 Task: Look for space in Bern, Switzerland from 26th August, 2023 to 10th September, 2023 for 6 adults, 2 children in price range Rs.10000 to Rs.15000. Place can be entire place or shared room with 6 bedrooms having 6 beds and 6 bathrooms. Property type can be house, flat, guest house. Amenities needed are: wifi, TV, free parkinig on premises, gym, breakfast. Booking option can be shelf check-in. Required host language is English.
Action: Mouse pressed left at (406, 102)
Screenshot: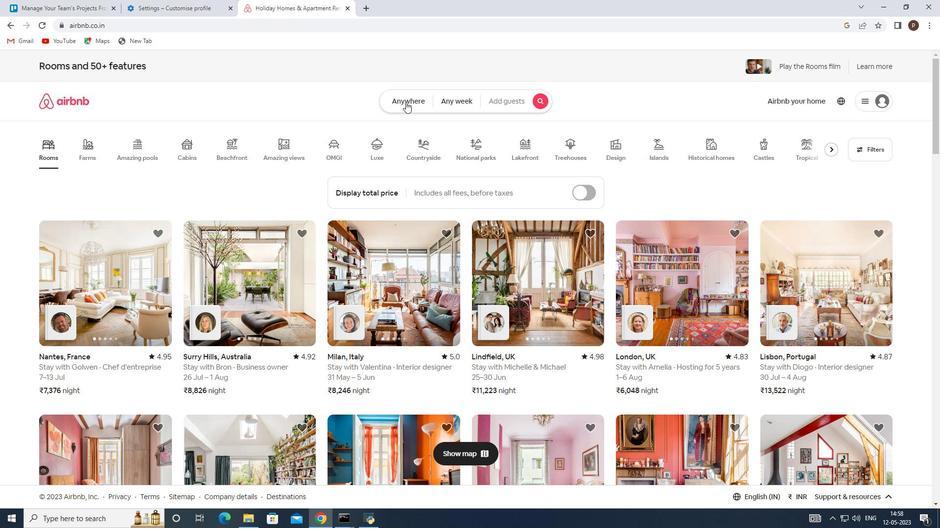 
Action: Mouse moved to (294, 142)
Screenshot: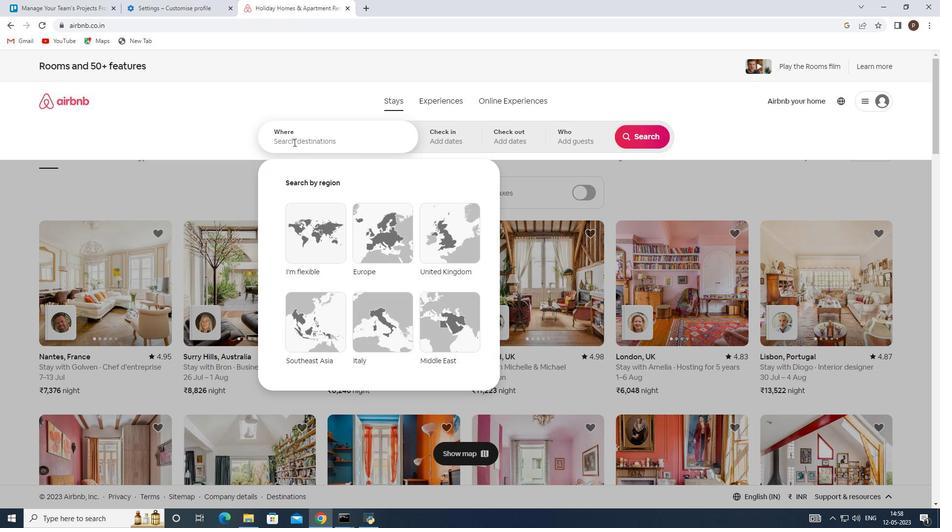 
Action: Mouse pressed left at (294, 142)
Screenshot: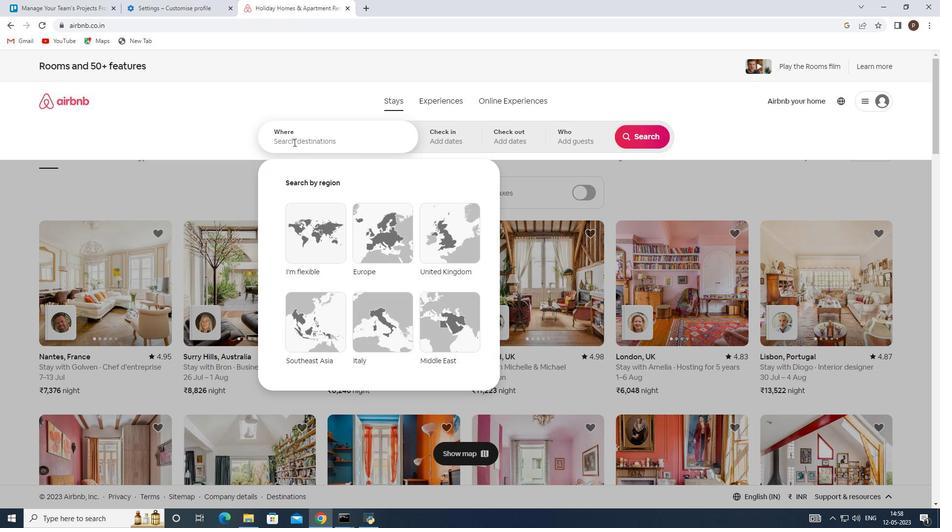 
Action: Key pressed <Key.caps_lock>B<Key.caps_lock>ern
Screenshot: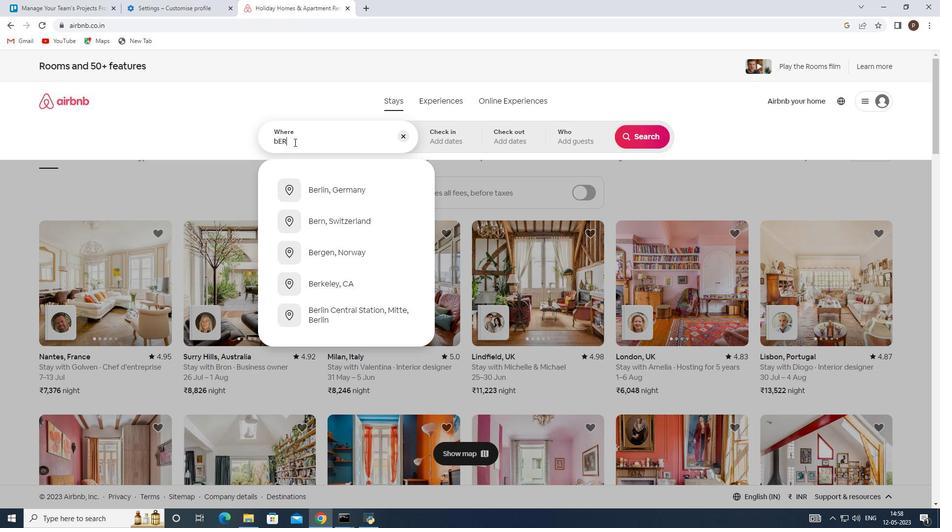 
Action: Mouse moved to (329, 185)
Screenshot: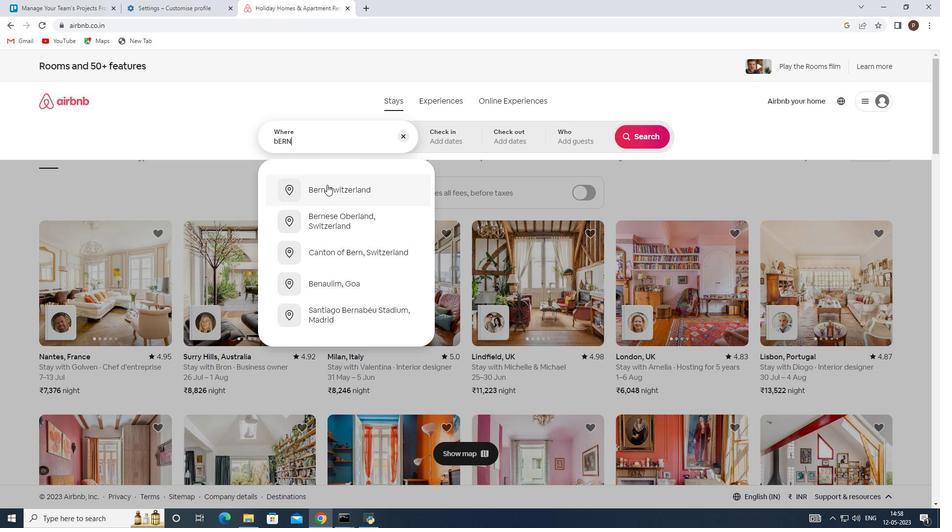 
Action: Mouse pressed left at (329, 185)
Screenshot: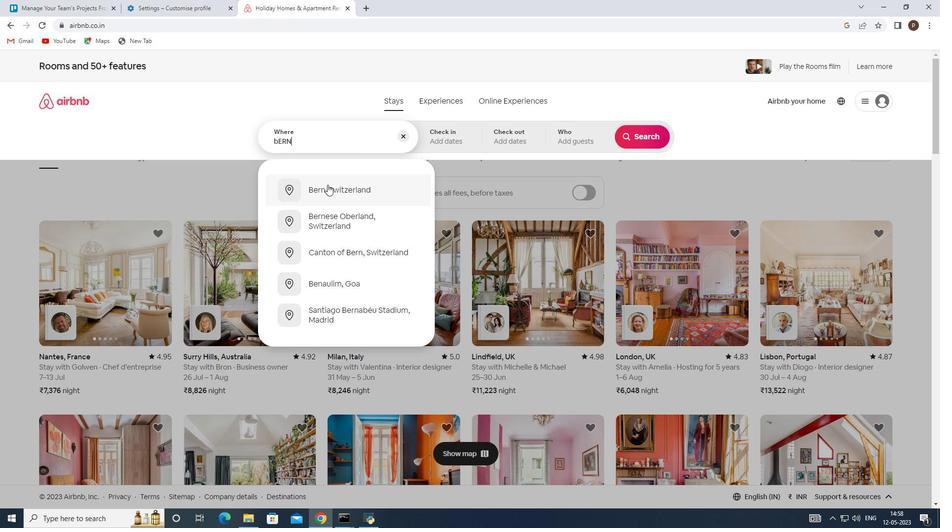 
Action: Mouse moved to (638, 214)
Screenshot: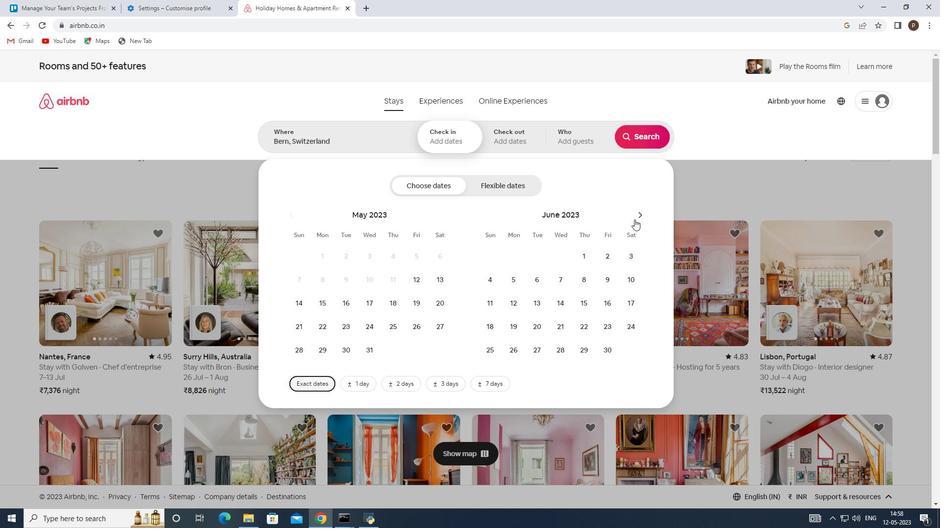 
Action: Mouse pressed left at (638, 214)
Screenshot: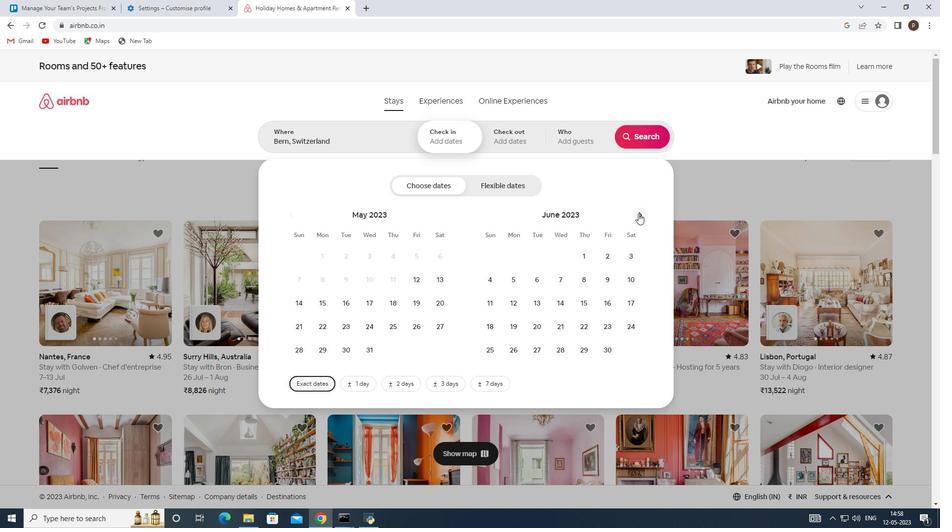 
Action: Mouse pressed left at (638, 214)
Screenshot: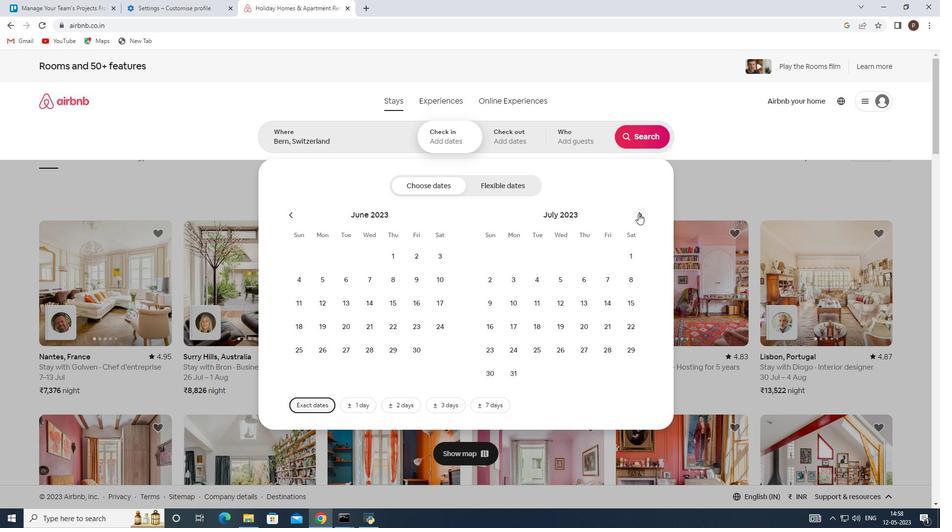 
Action: Mouse pressed left at (638, 214)
Screenshot: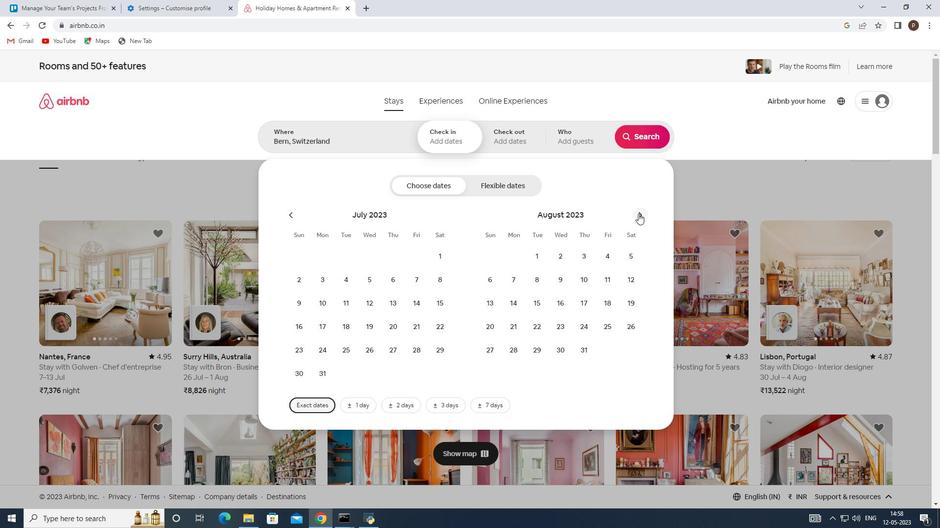 
Action: Mouse moved to (439, 328)
Screenshot: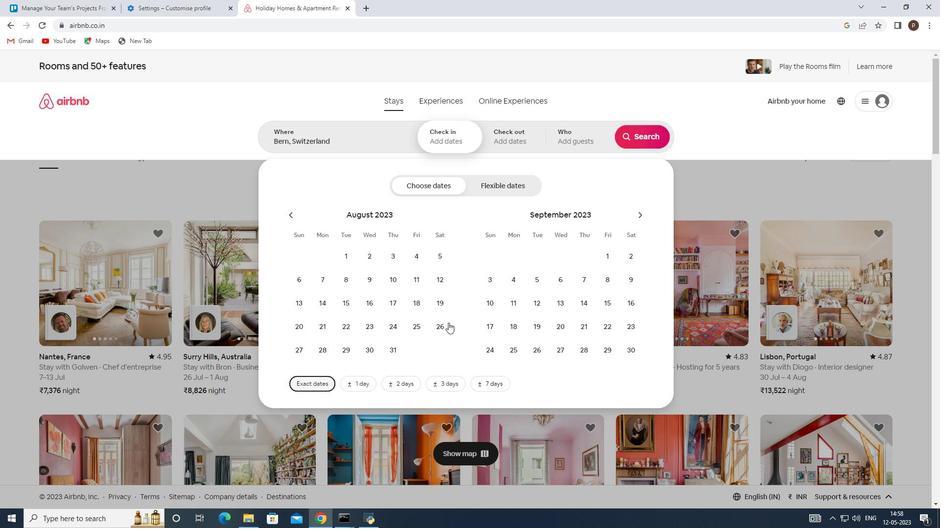 
Action: Mouse pressed left at (439, 328)
Screenshot: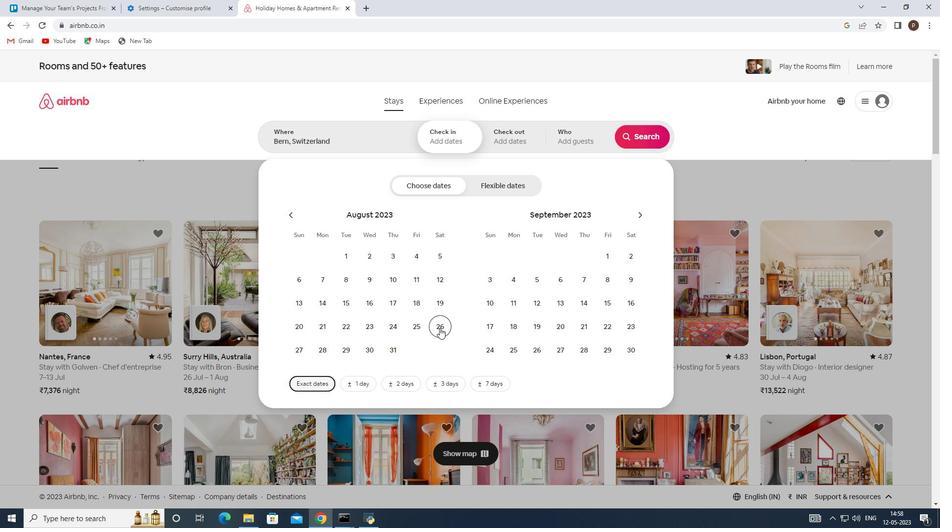 
Action: Mouse moved to (492, 300)
Screenshot: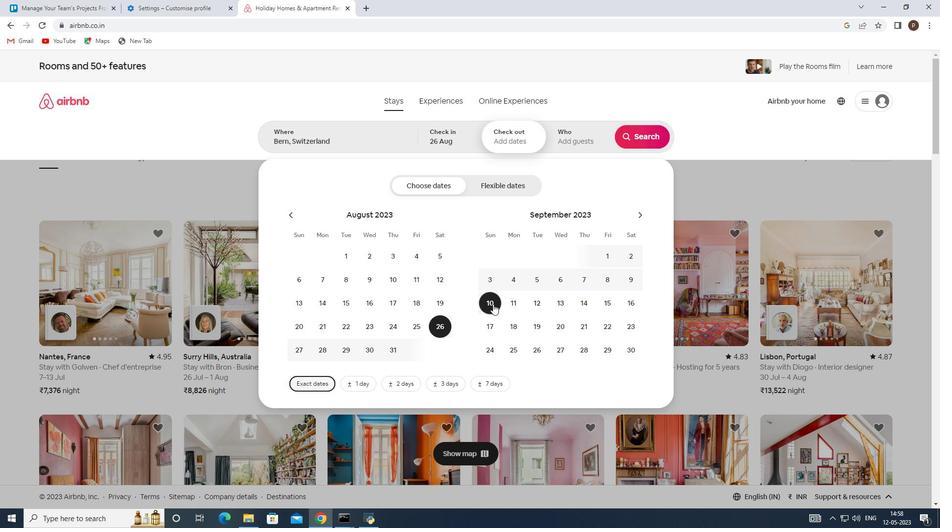 
Action: Mouse pressed left at (492, 300)
Screenshot: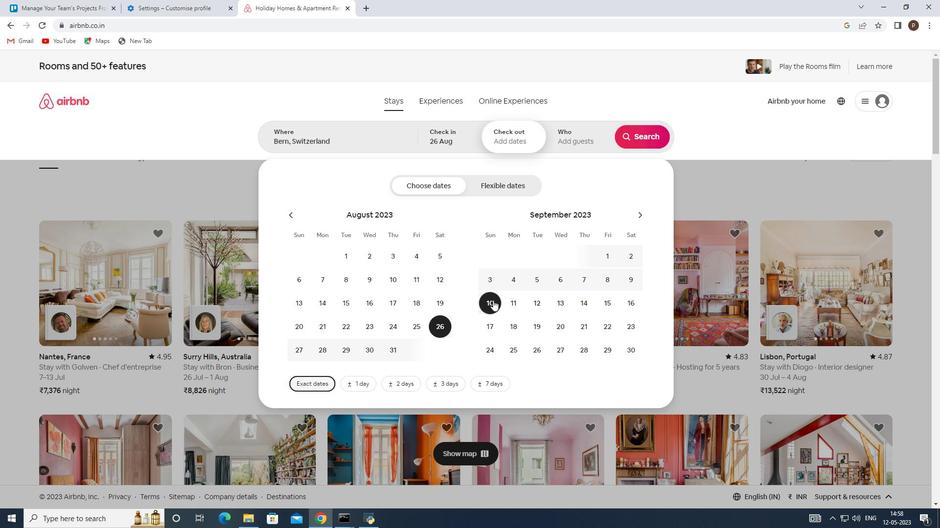 
Action: Mouse moved to (571, 138)
Screenshot: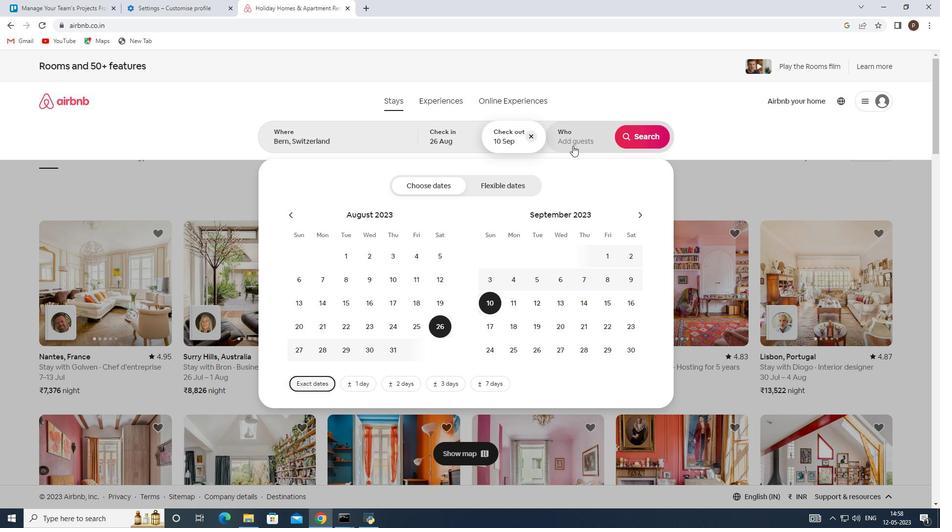 
Action: Mouse pressed left at (571, 138)
Screenshot: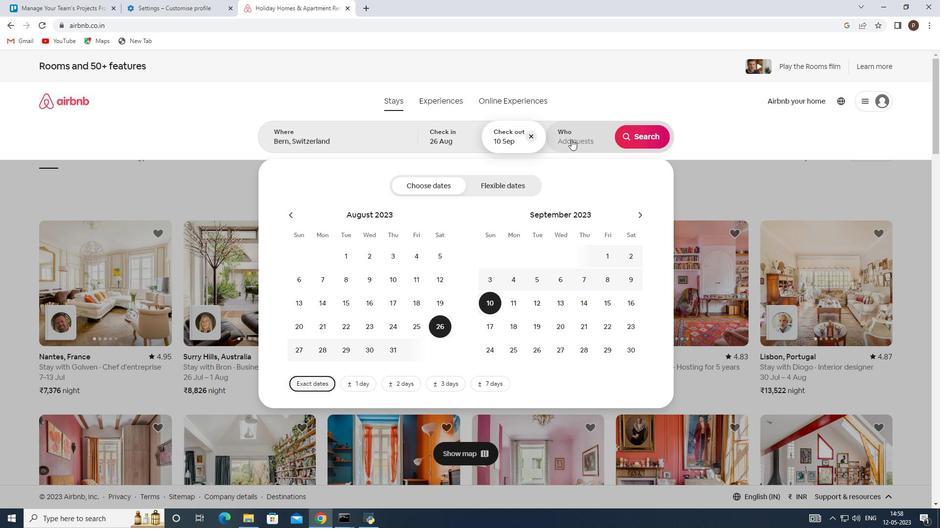 
Action: Mouse moved to (644, 187)
Screenshot: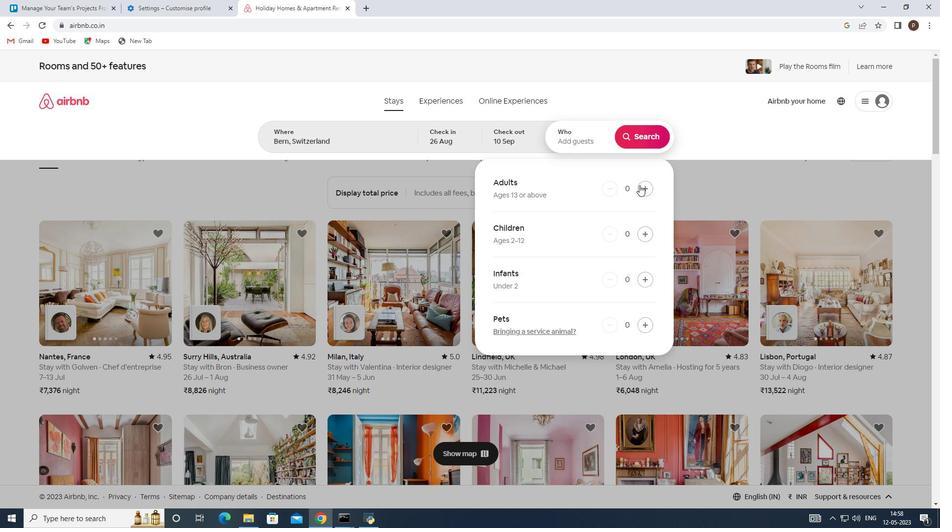 
Action: Mouse pressed left at (644, 187)
Screenshot: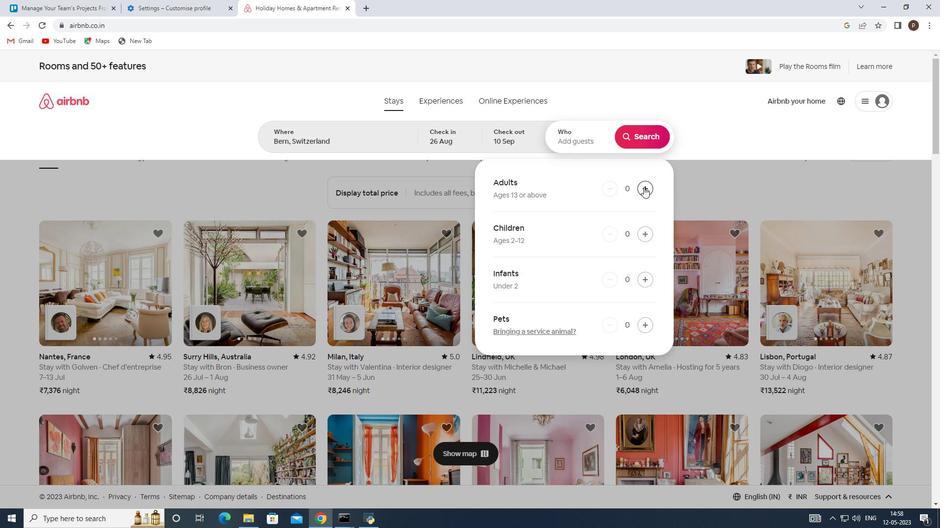 
Action: Mouse pressed left at (644, 187)
Screenshot: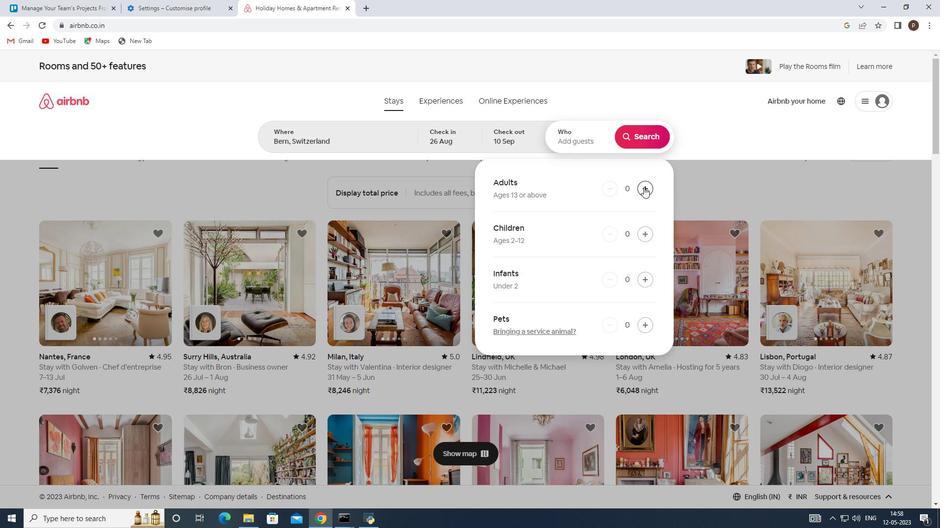 
Action: Mouse pressed left at (644, 187)
Screenshot: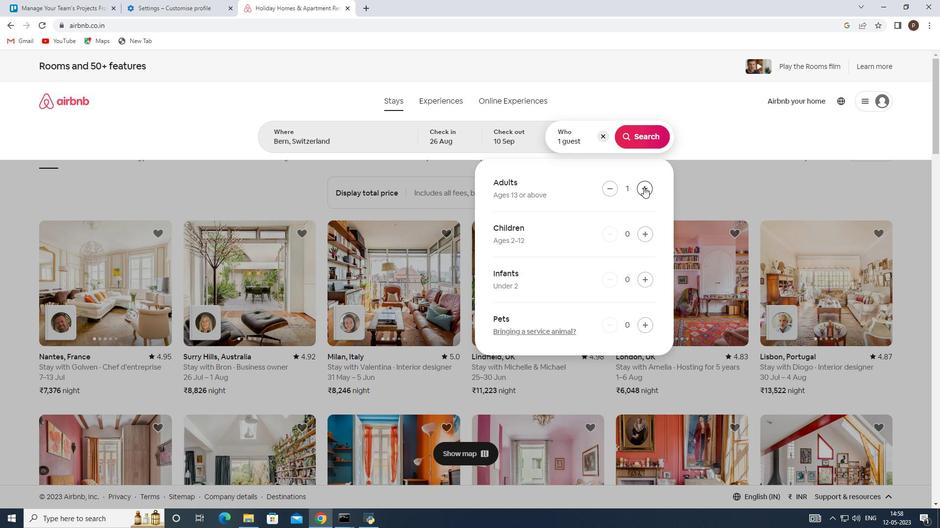 
Action: Mouse pressed left at (644, 187)
Screenshot: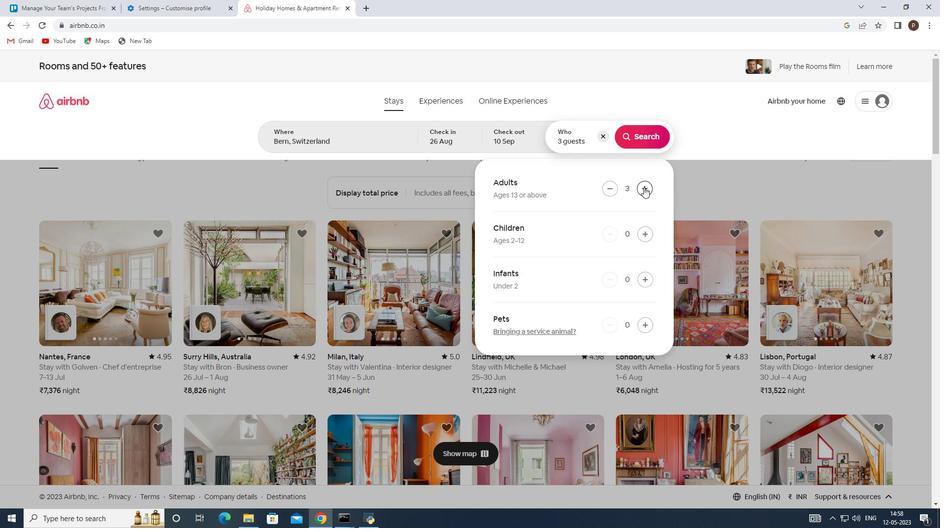 
Action: Mouse pressed left at (644, 187)
Screenshot: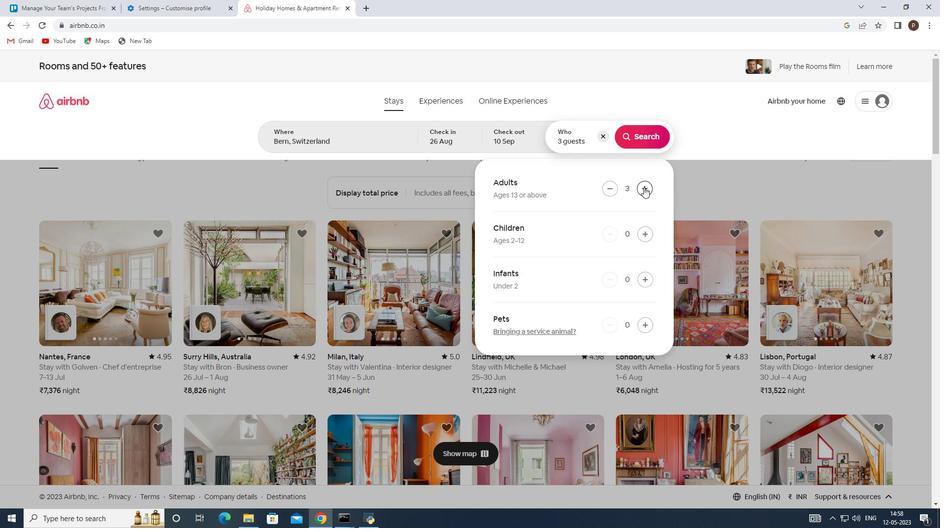 
Action: Mouse pressed left at (644, 187)
Screenshot: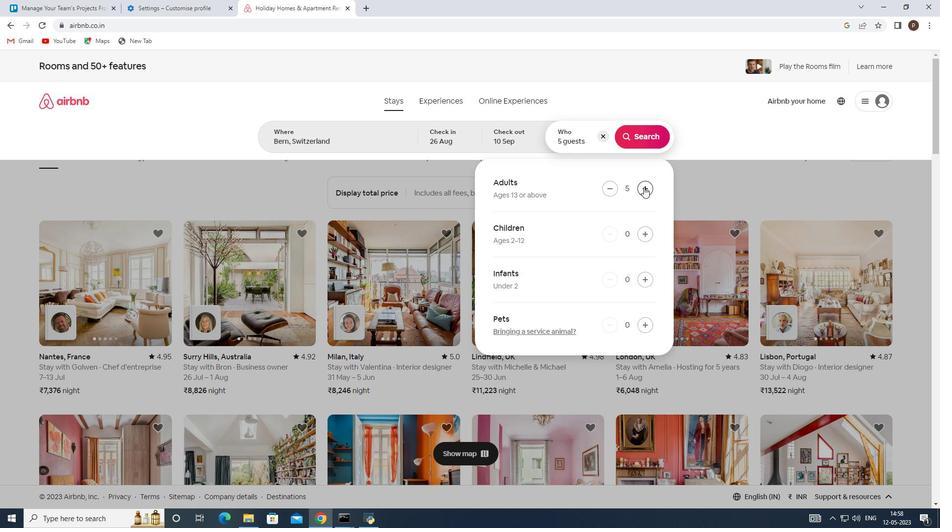
Action: Mouse moved to (648, 239)
Screenshot: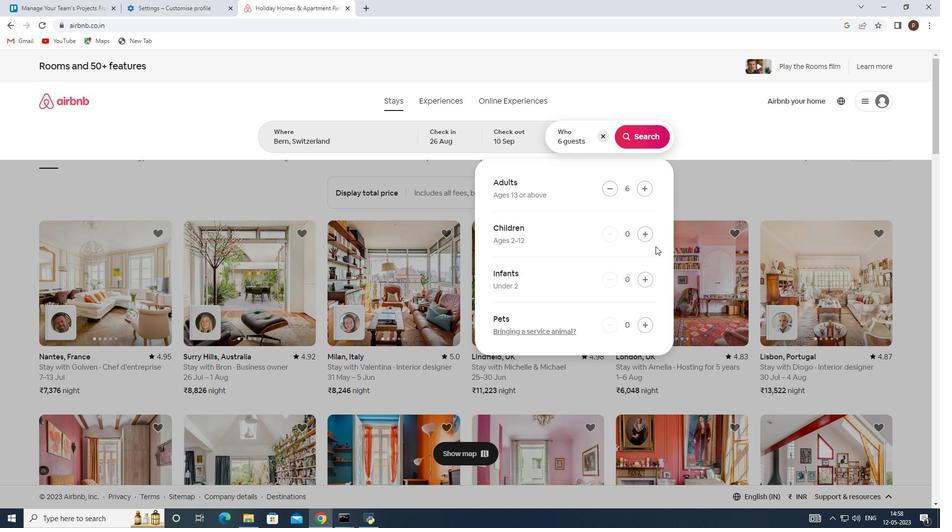 
Action: Mouse pressed left at (648, 239)
Screenshot: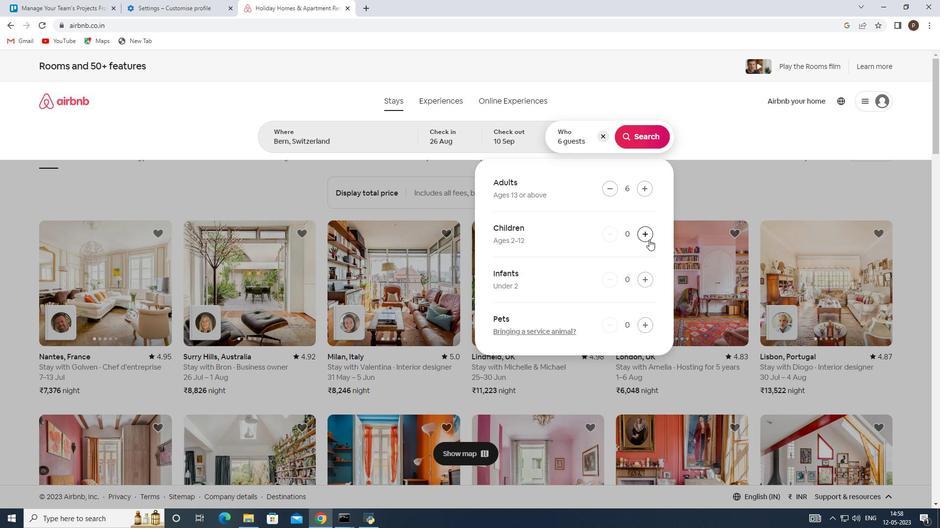 
Action: Mouse pressed left at (648, 239)
Screenshot: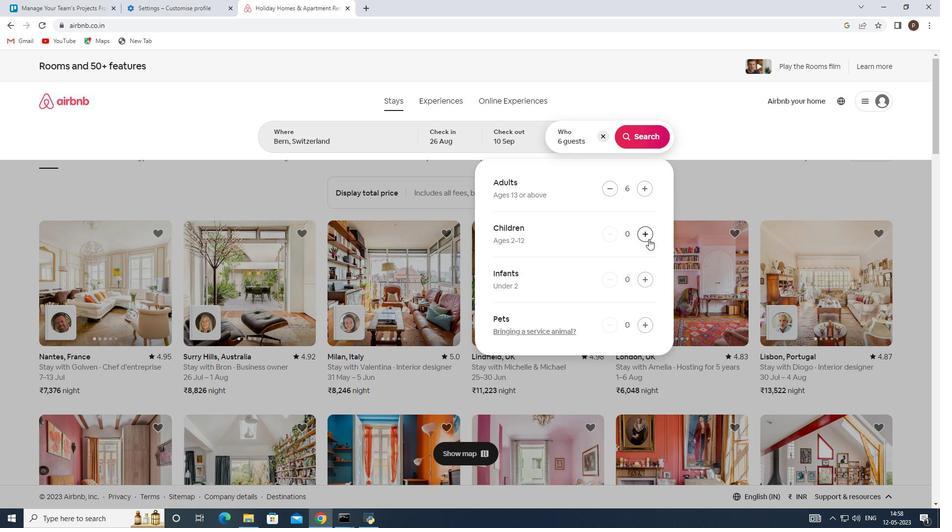 
Action: Mouse moved to (634, 138)
Screenshot: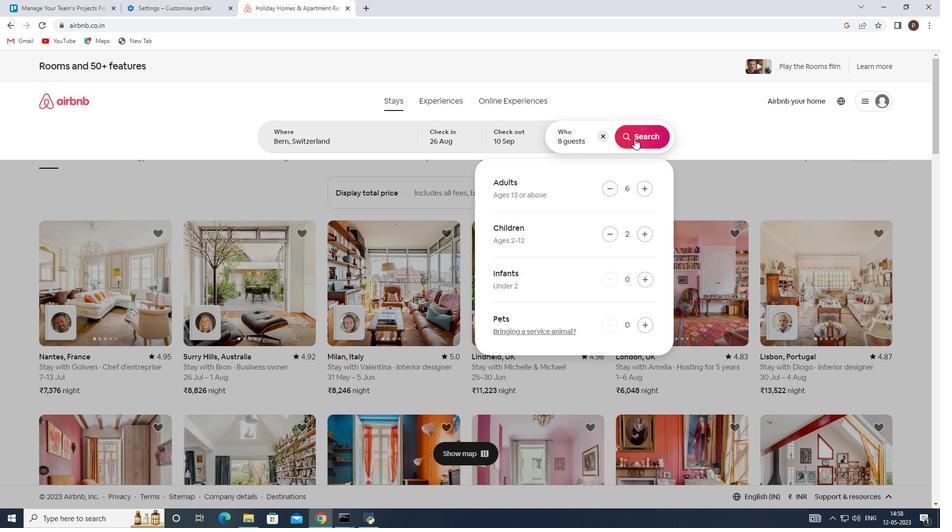 
Action: Mouse pressed left at (634, 138)
Screenshot: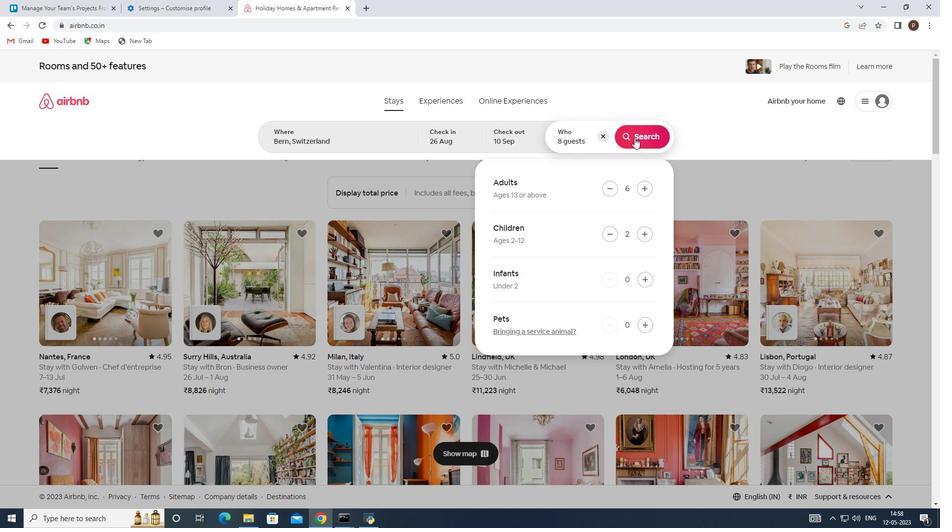 
Action: Mouse moved to (887, 108)
Screenshot: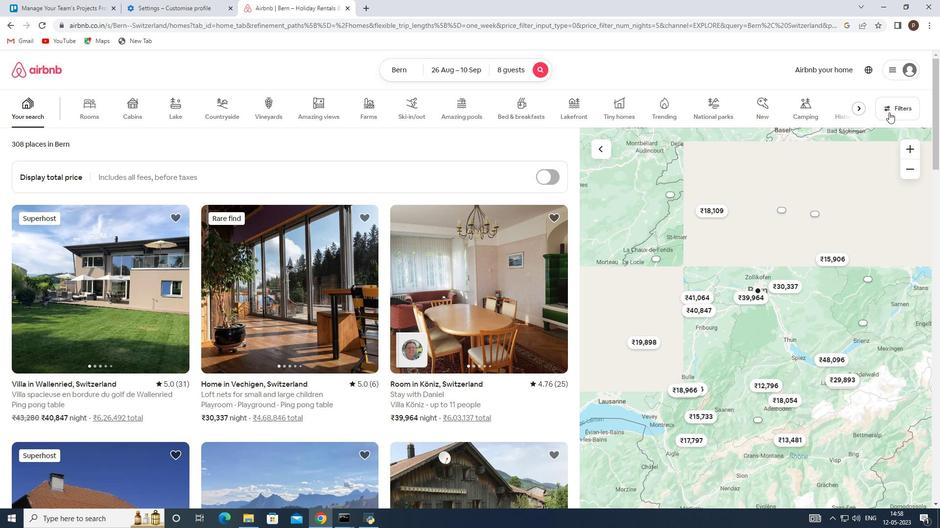 
Action: Mouse pressed left at (887, 108)
Screenshot: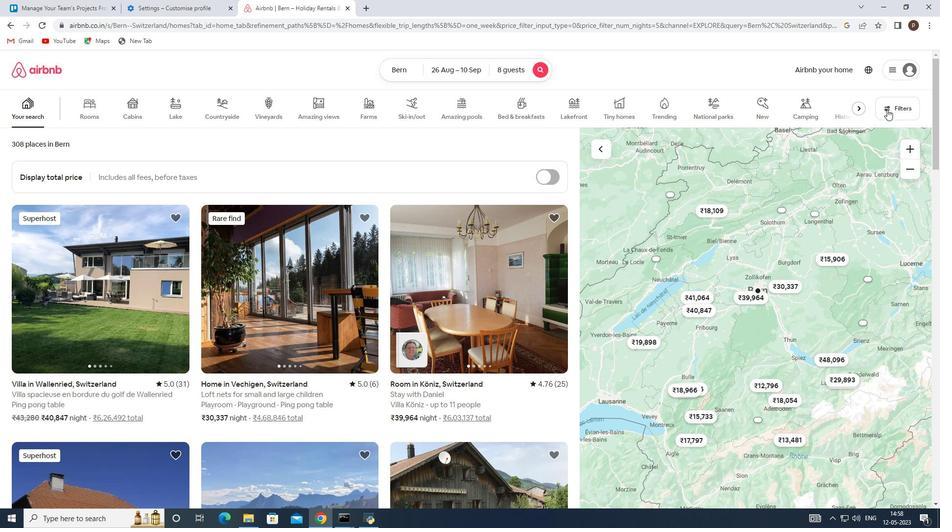 
Action: Mouse moved to (322, 354)
Screenshot: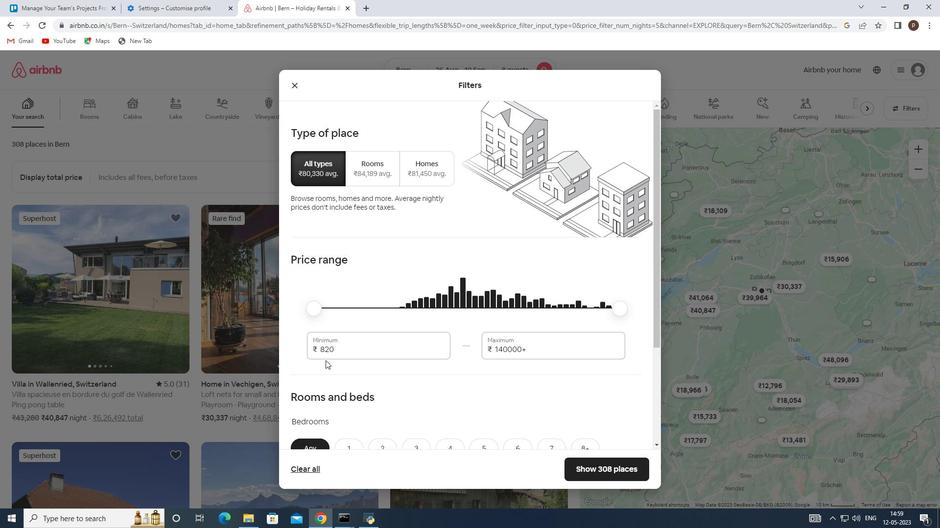 
Action: Mouse pressed left at (322, 354)
Screenshot: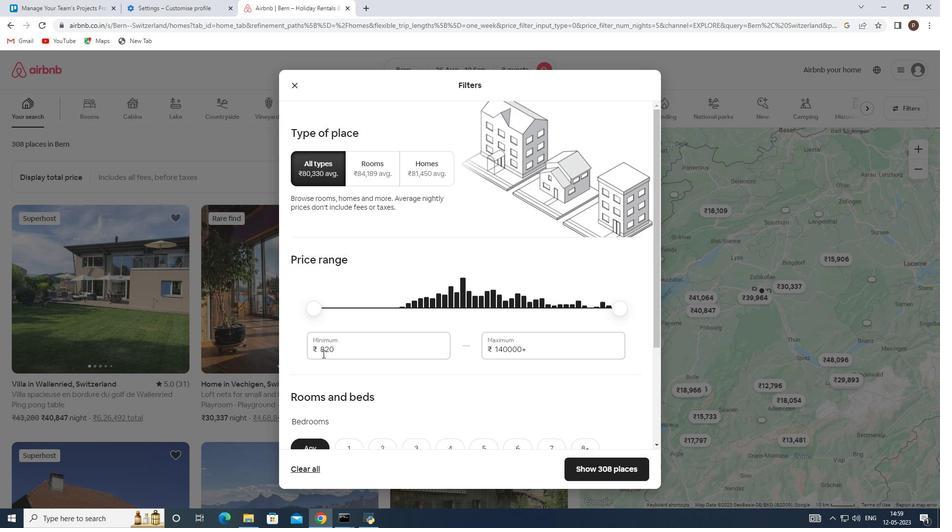 
Action: Mouse pressed left at (322, 354)
Screenshot: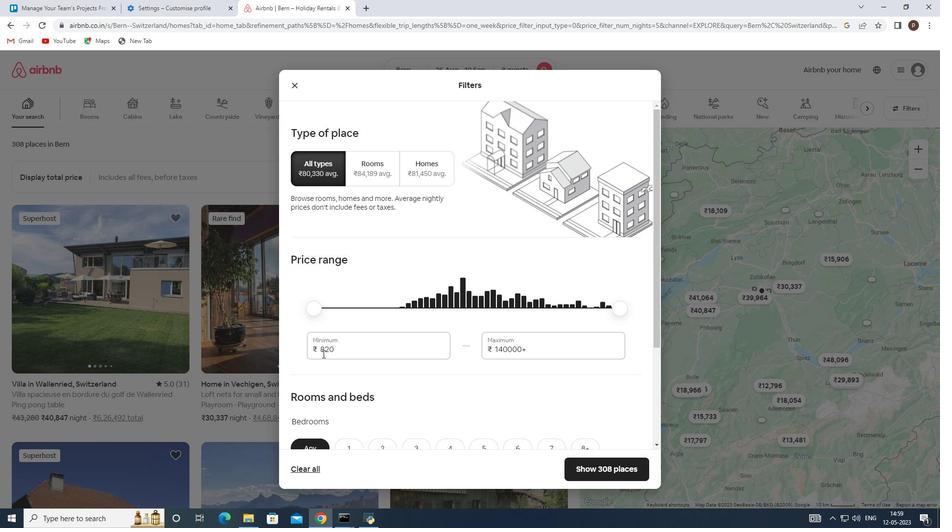 
Action: Key pressed 10000<Key.tab>15000
Screenshot: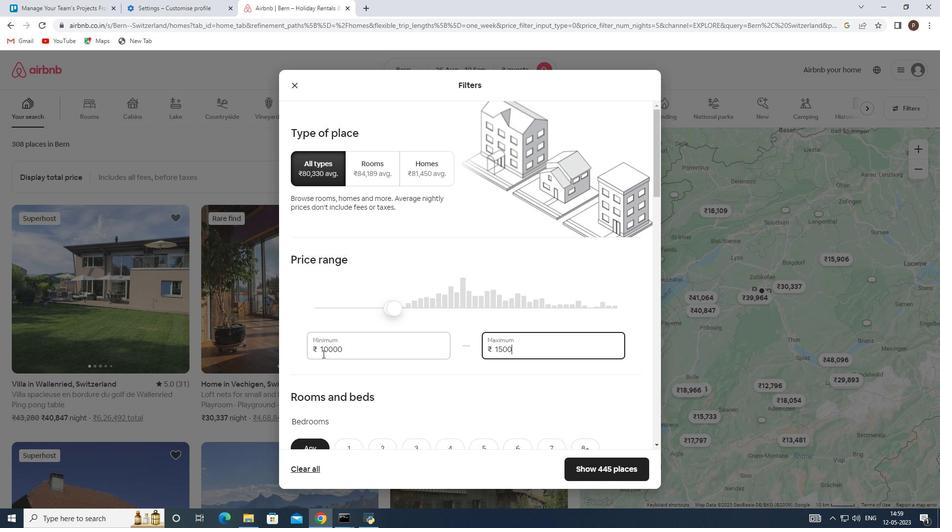 
Action: Mouse moved to (391, 373)
Screenshot: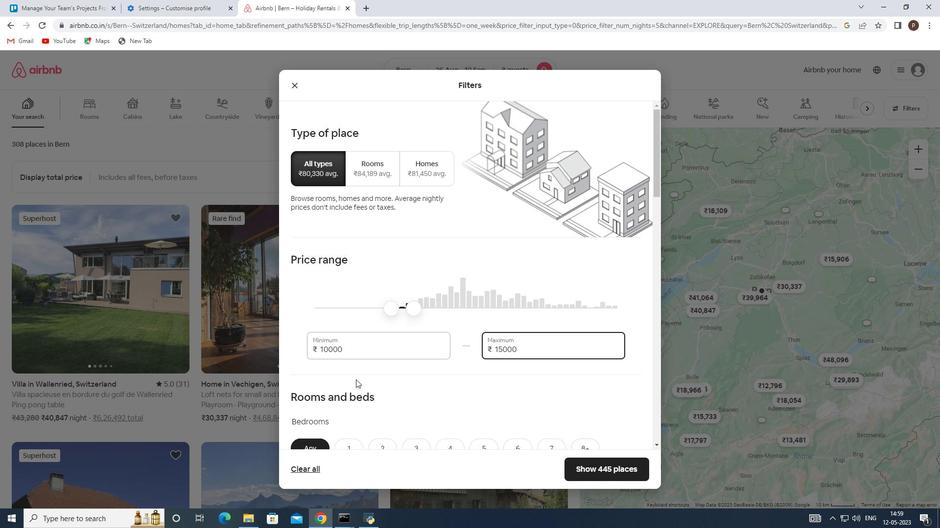 
Action: Mouse scrolled (391, 373) with delta (0, 0)
Screenshot: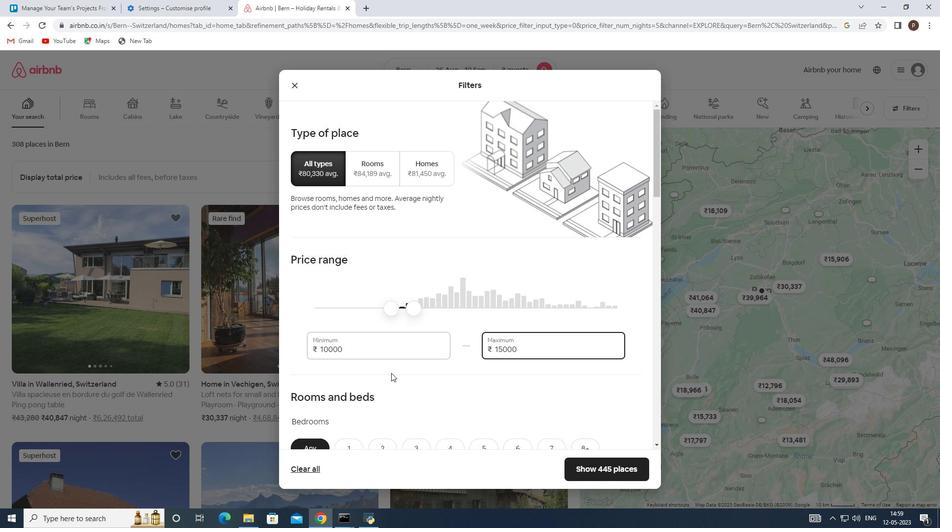
Action: Mouse scrolled (391, 373) with delta (0, 0)
Screenshot: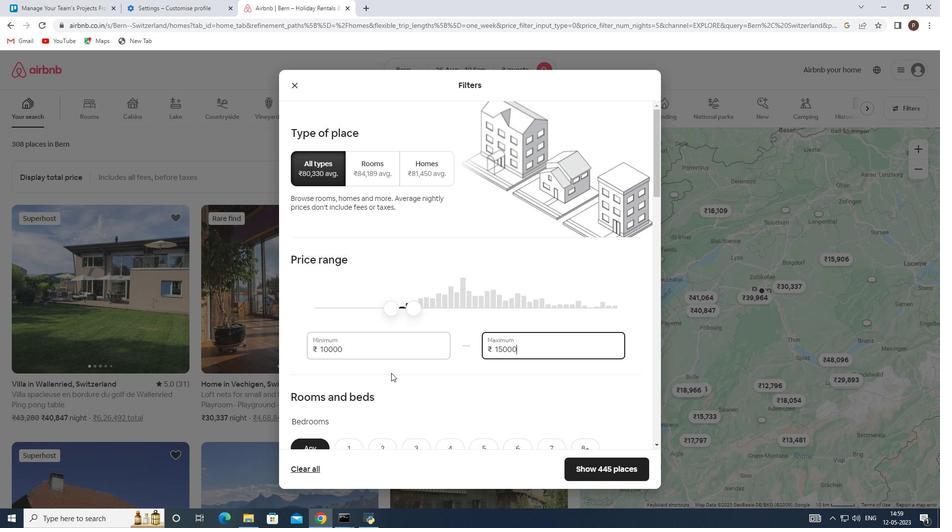 
Action: Mouse moved to (519, 348)
Screenshot: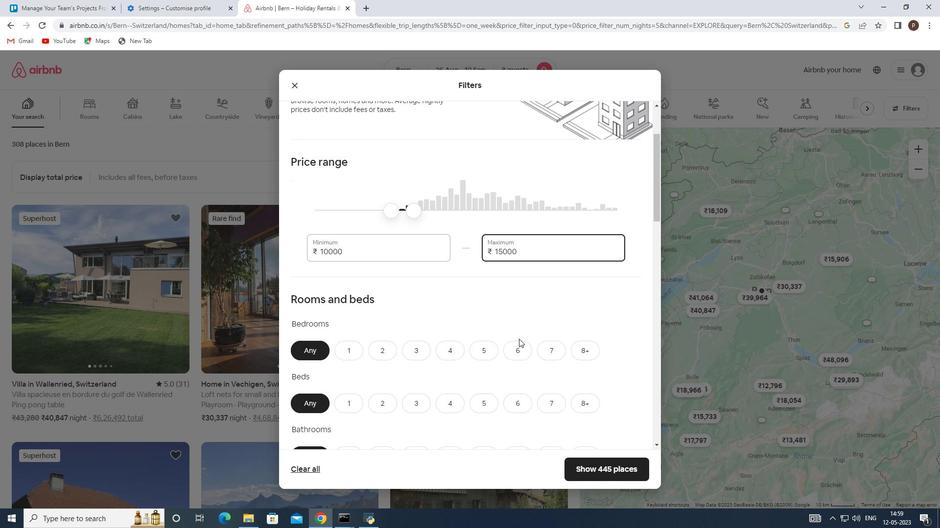 
Action: Mouse pressed left at (519, 348)
Screenshot: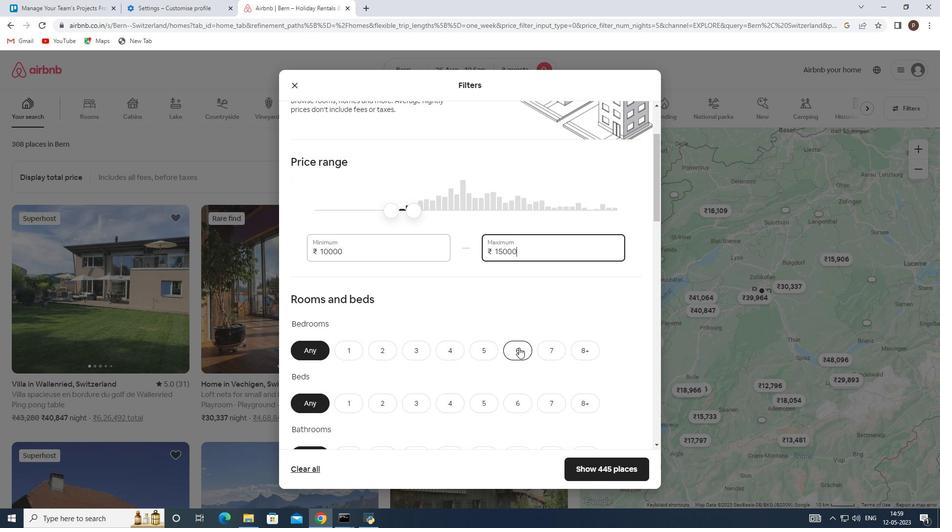 
Action: Mouse moved to (517, 400)
Screenshot: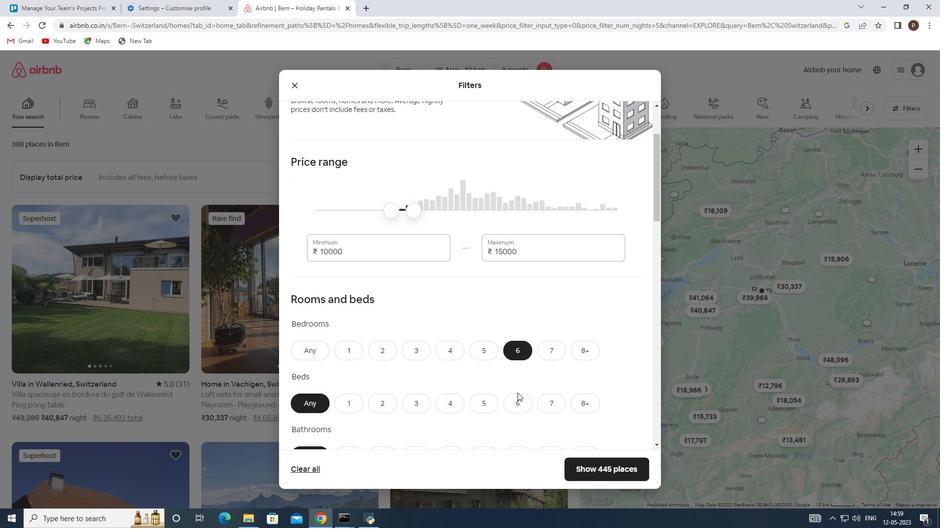 
Action: Mouse pressed left at (517, 400)
Screenshot: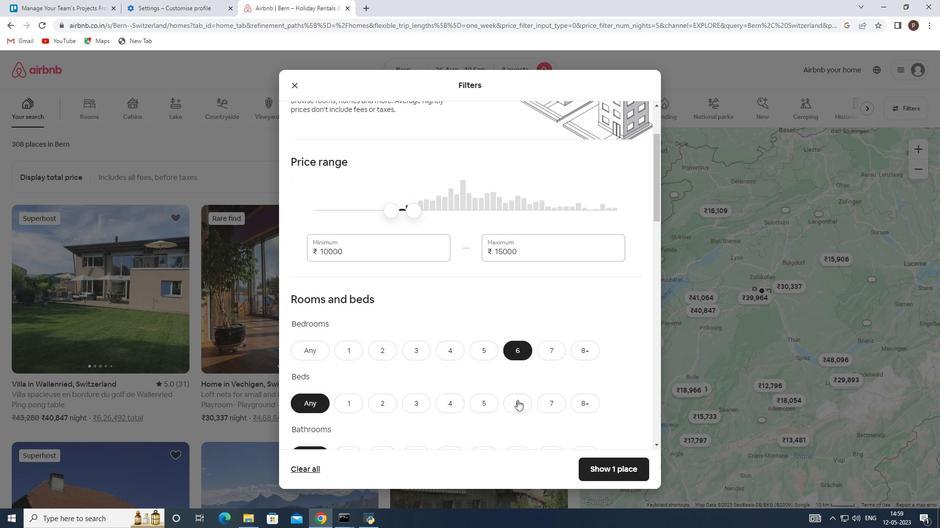 
Action: Mouse scrolled (517, 400) with delta (0, 0)
Screenshot: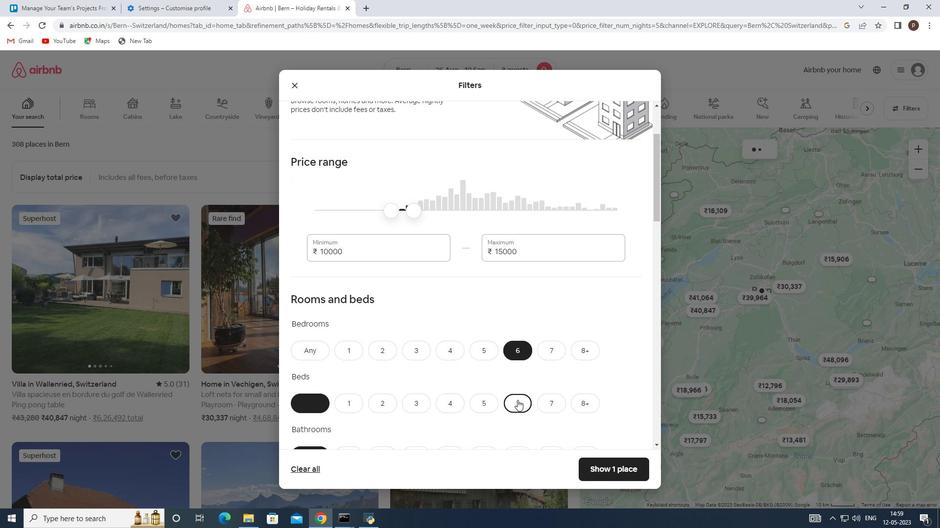 
Action: Mouse scrolled (517, 400) with delta (0, 0)
Screenshot: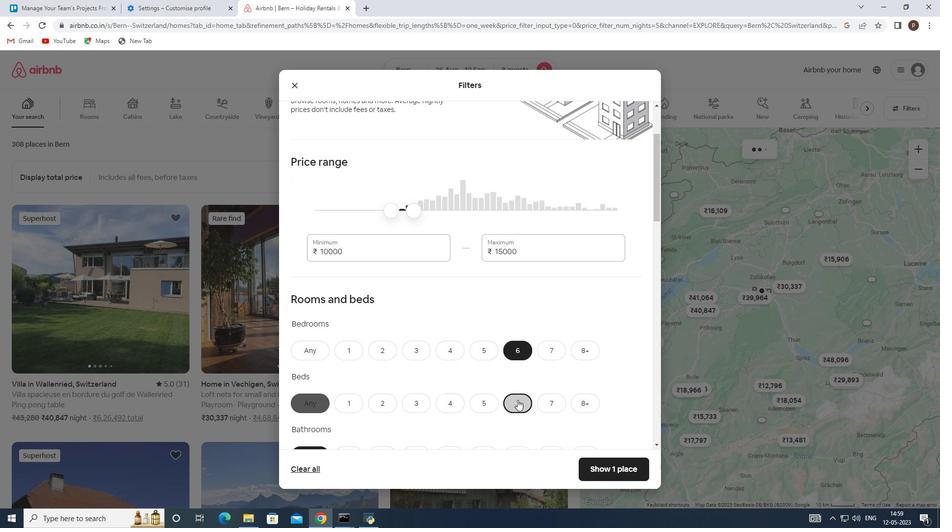 
Action: Mouse scrolled (517, 400) with delta (0, 0)
Screenshot: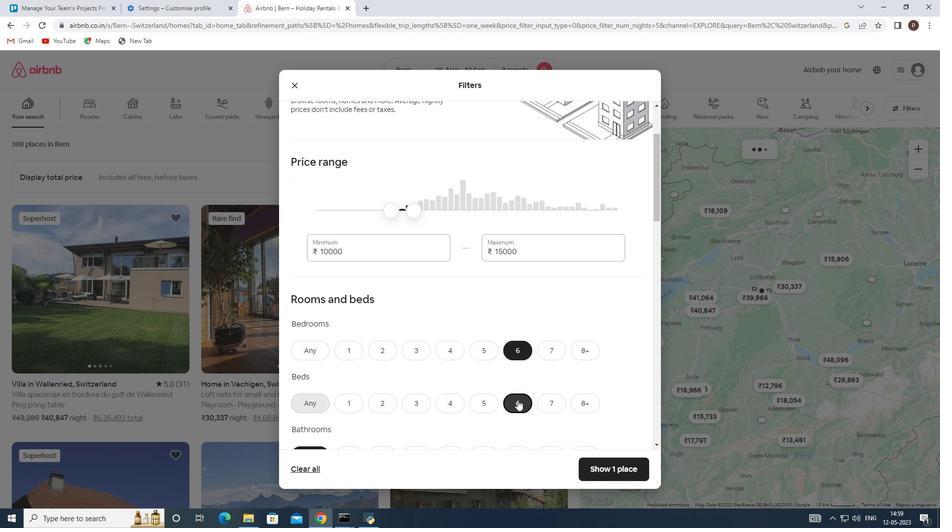 
Action: Mouse moved to (517, 310)
Screenshot: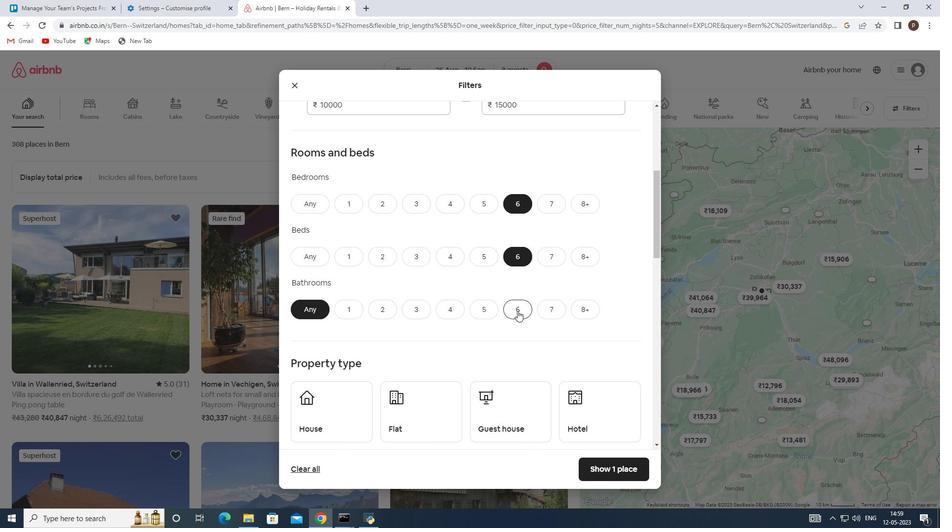 
Action: Mouse pressed left at (517, 310)
Screenshot: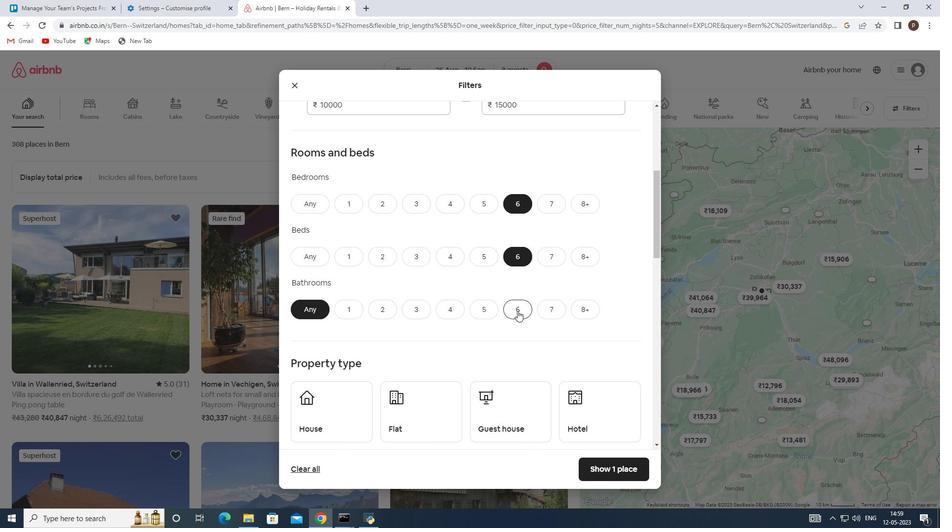 
Action: Mouse moved to (400, 352)
Screenshot: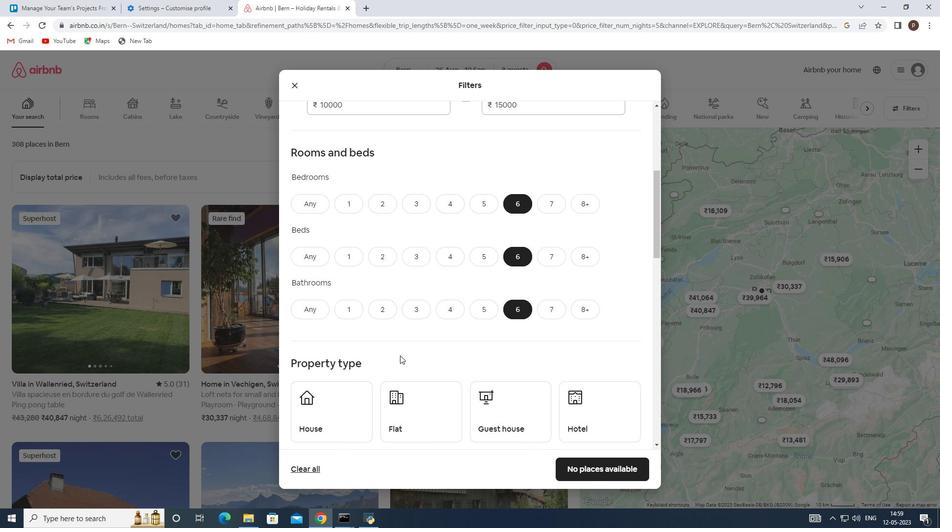 
Action: Mouse scrolled (400, 351) with delta (0, 0)
Screenshot: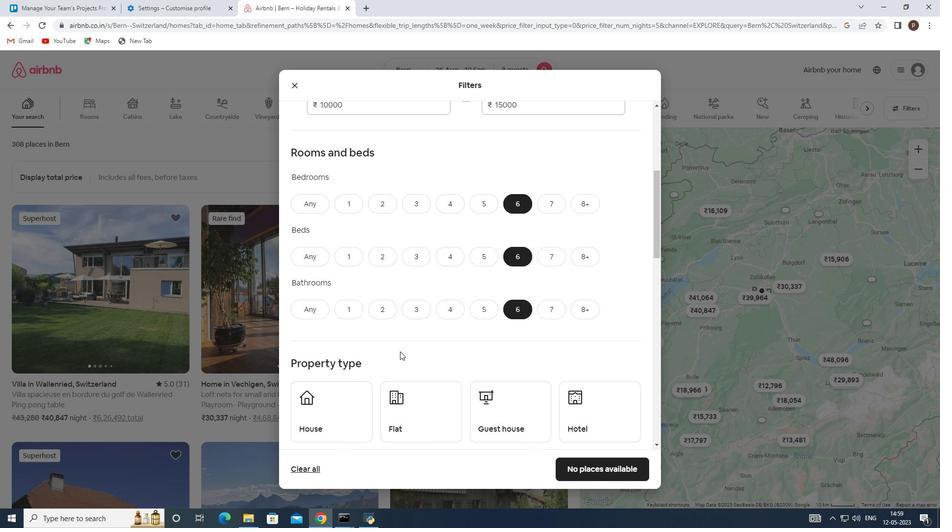 
Action: Mouse moved to (323, 369)
Screenshot: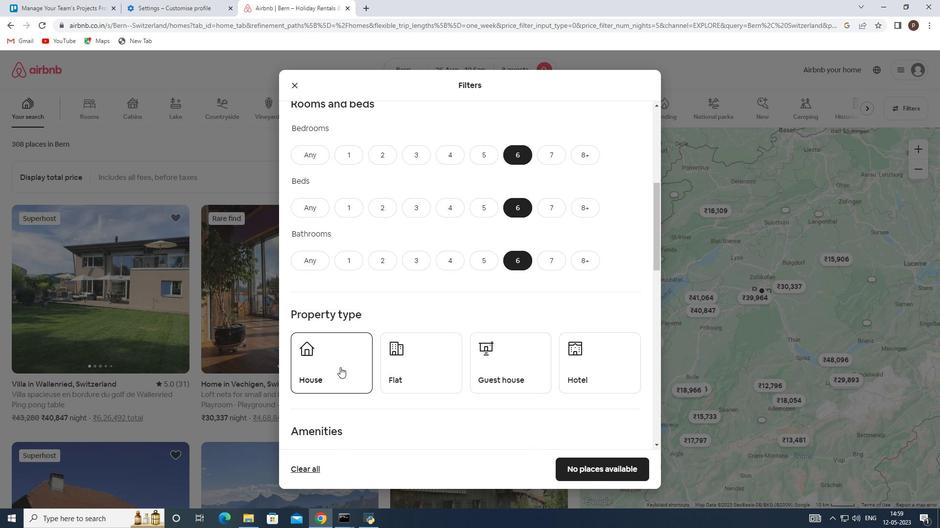
Action: Mouse pressed left at (323, 369)
Screenshot: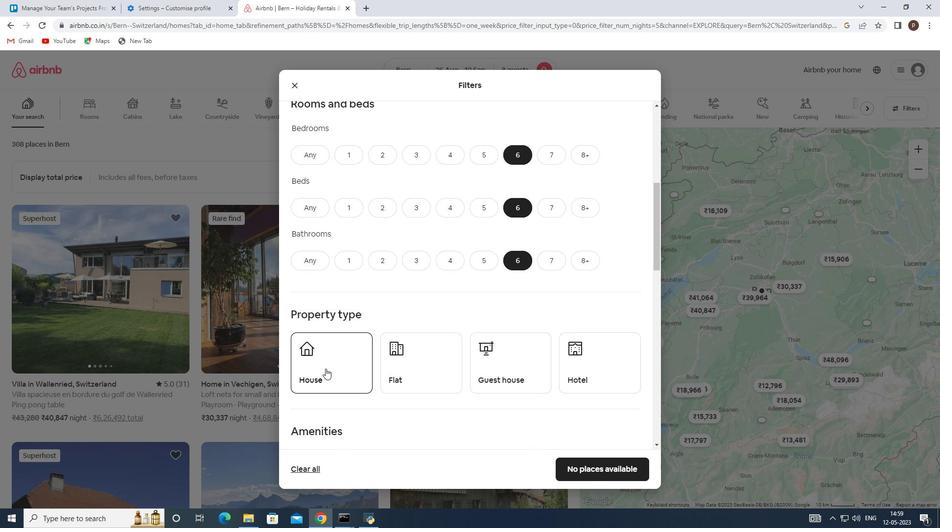 
Action: Mouse moved to (417, 365)
Screenshot: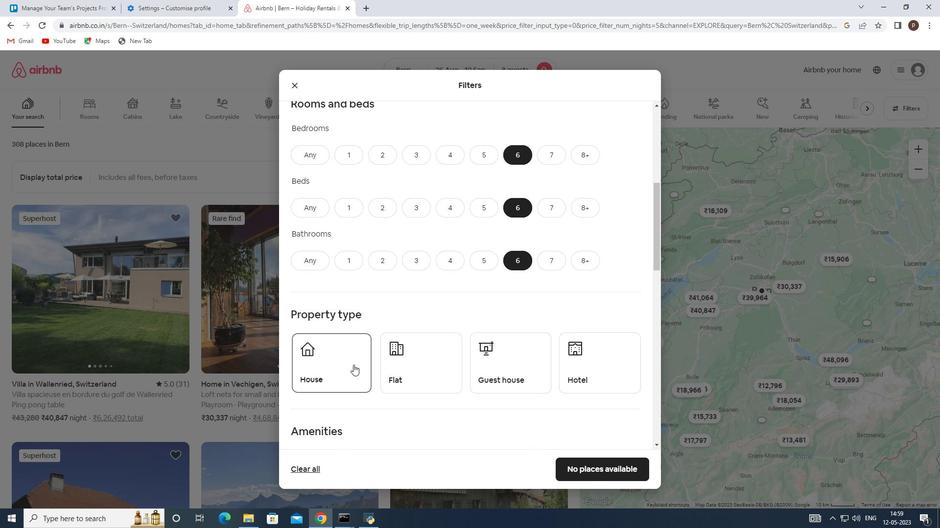 
Action: Mouse pressed left at (417, 365)
Screenshot: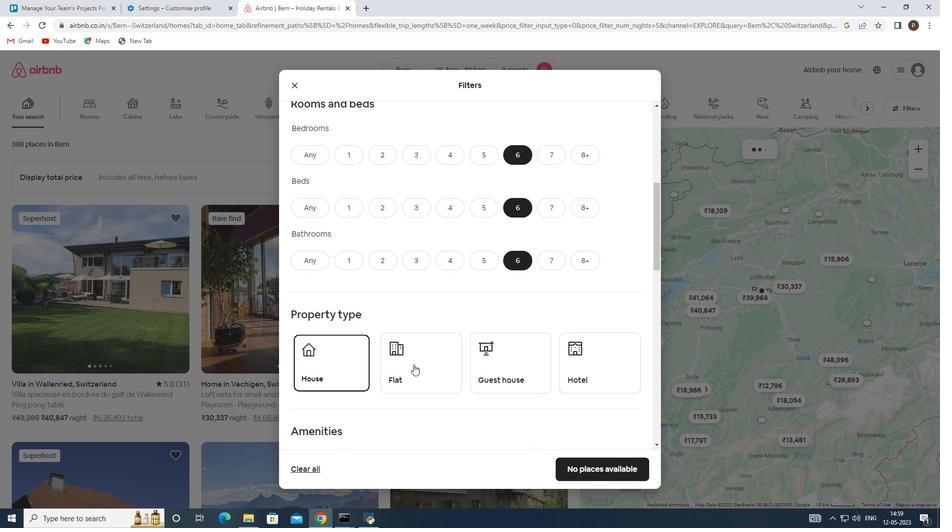 
Action: Mouse moved to (510, 370)
Screenshot: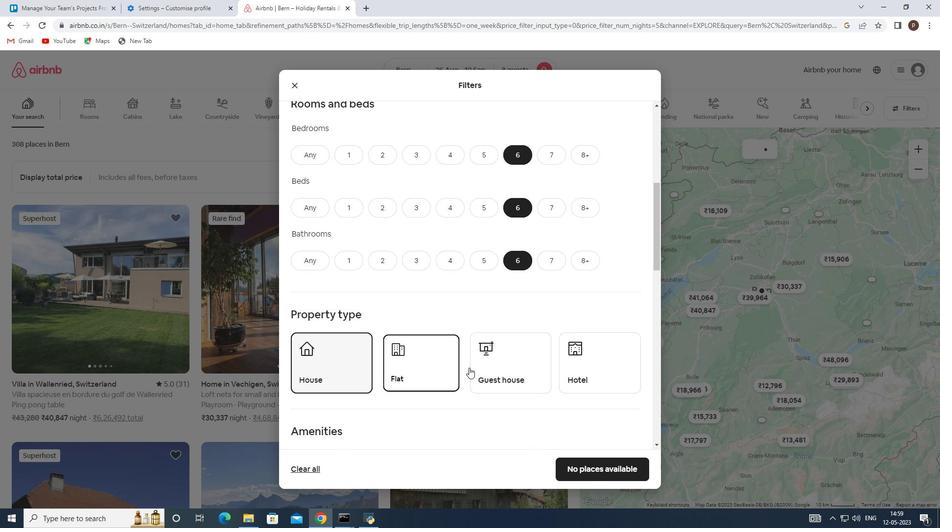
Action: Mouse pressed left at (510, 370)
Screenshot: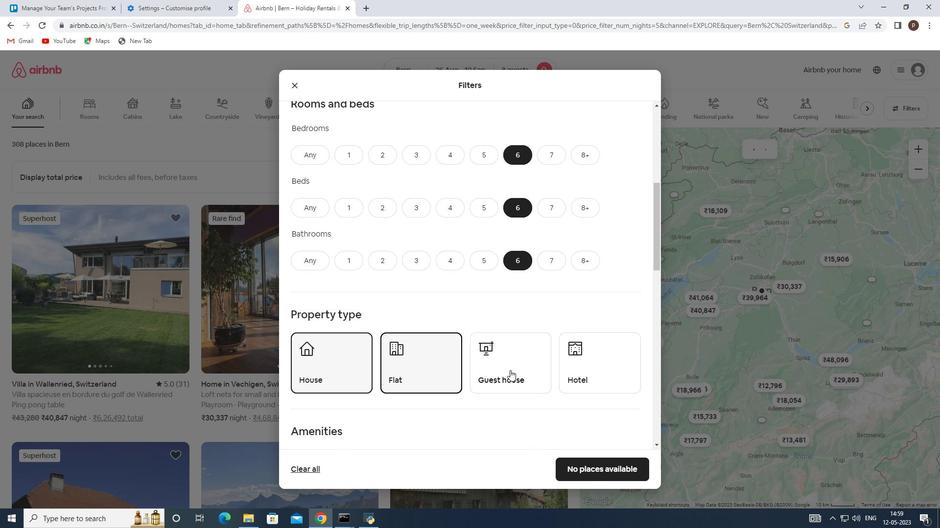 
Action: Mouse moved to (455, 362)
Screenshot: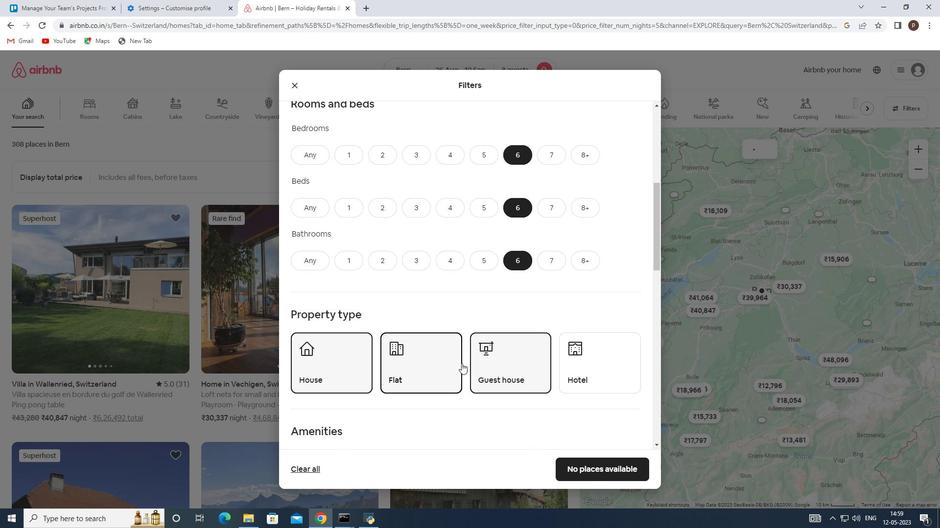 
Action: Mouse scrolled (455, 362) with delta (0, 0)
Screenshot: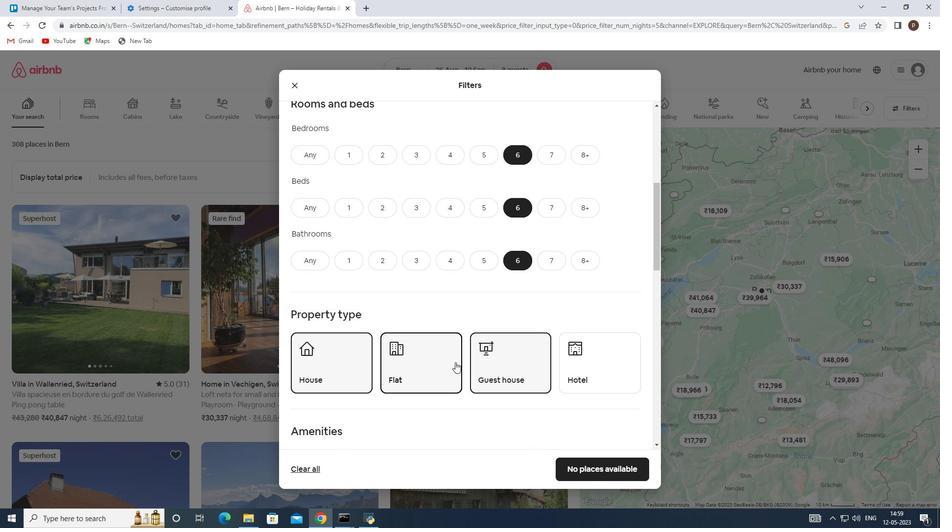 
Action: Mouse moved to (454, 362)
Screenshot: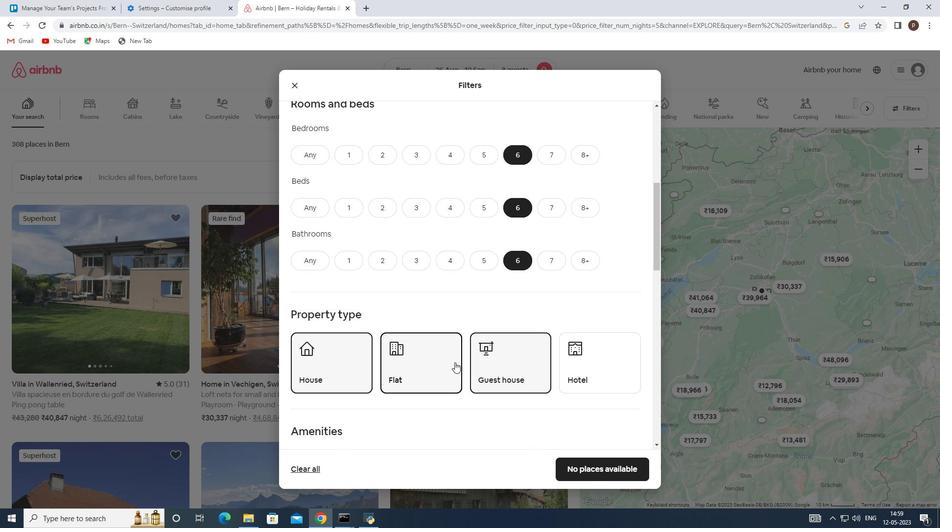 
Action: Mouse scrolled (454, 362) with delta (0, 0)
Screenshot: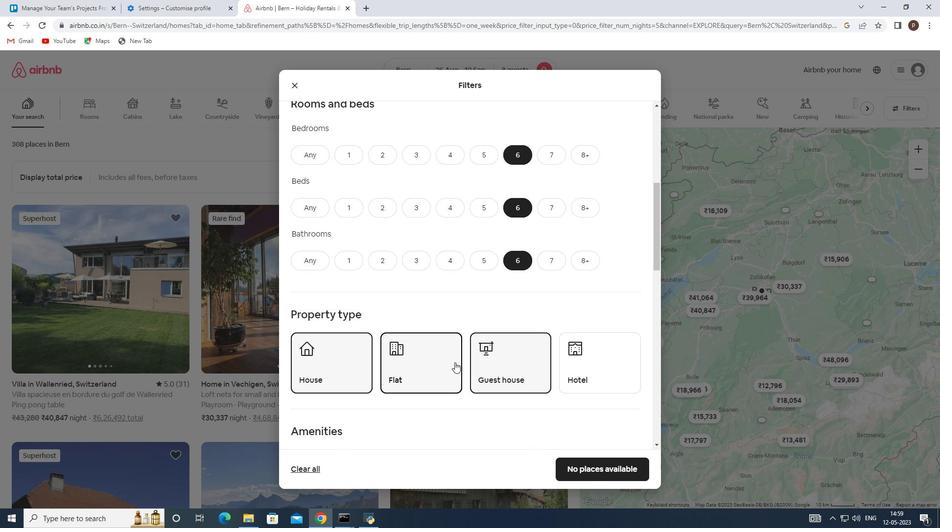 
Action: Mouse moved to (419, 349)
Screenshot: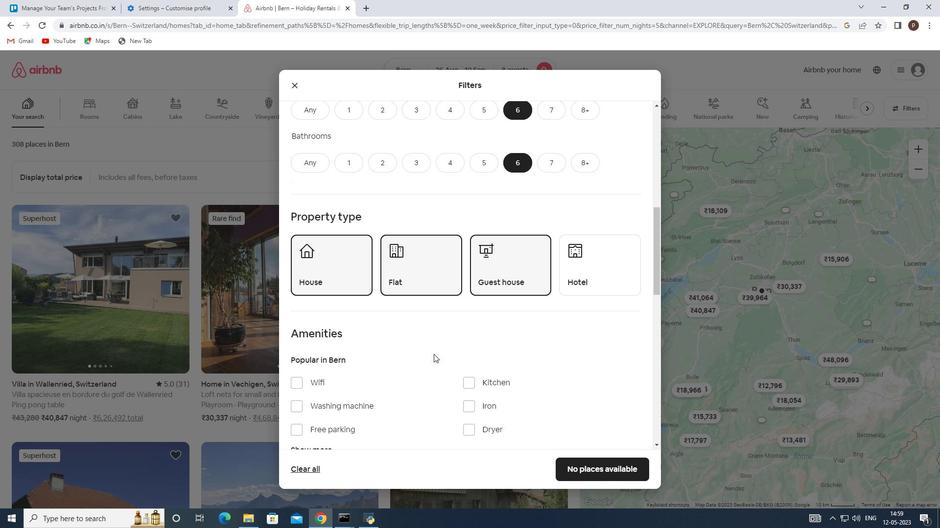 
Action: Mouse scrolled (419, 349) with delta (0, 0)
Screenshot: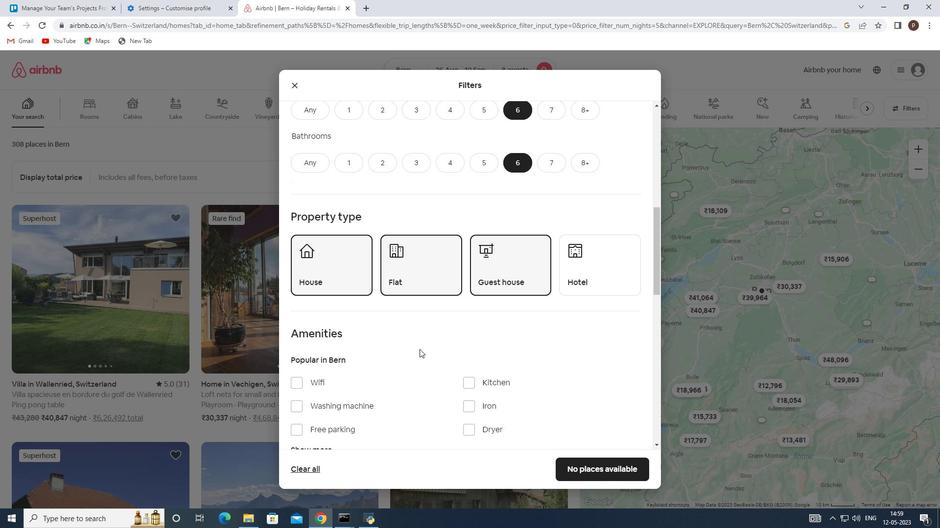 
Action: Mouse moved to (299, 382)
Screenshot: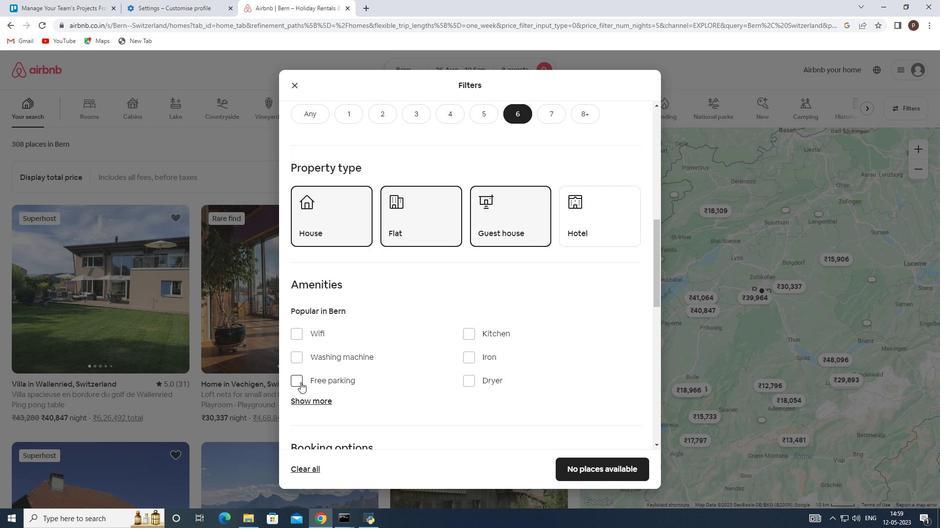 
Action: Mouse pressed left at (299, 382)
Screenshot: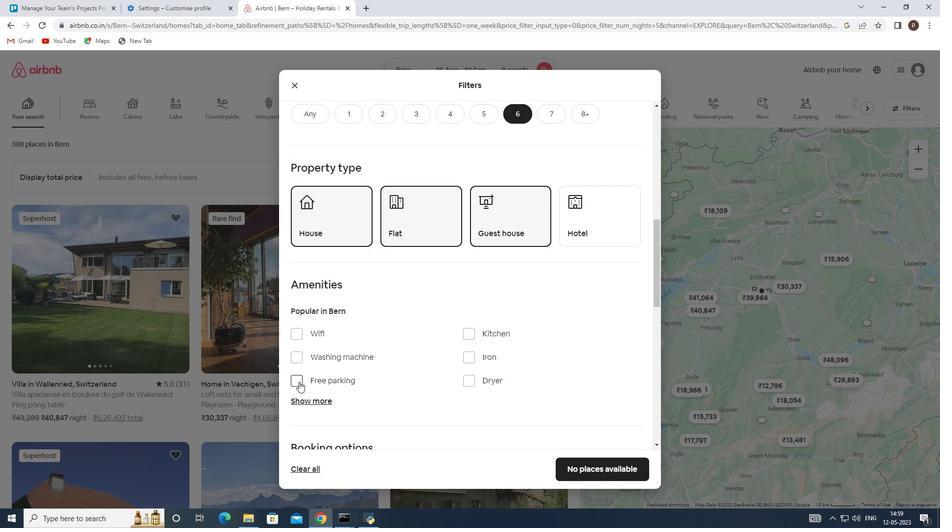 
Action: Mouse moved to (297, 329)
Screenshot: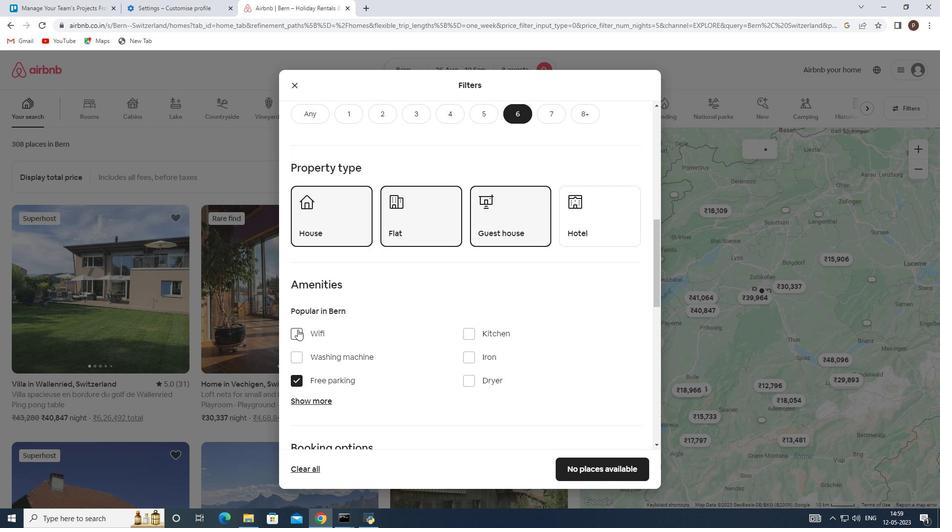
Action: Mouse pressed left at (297, 329)
Screenshot: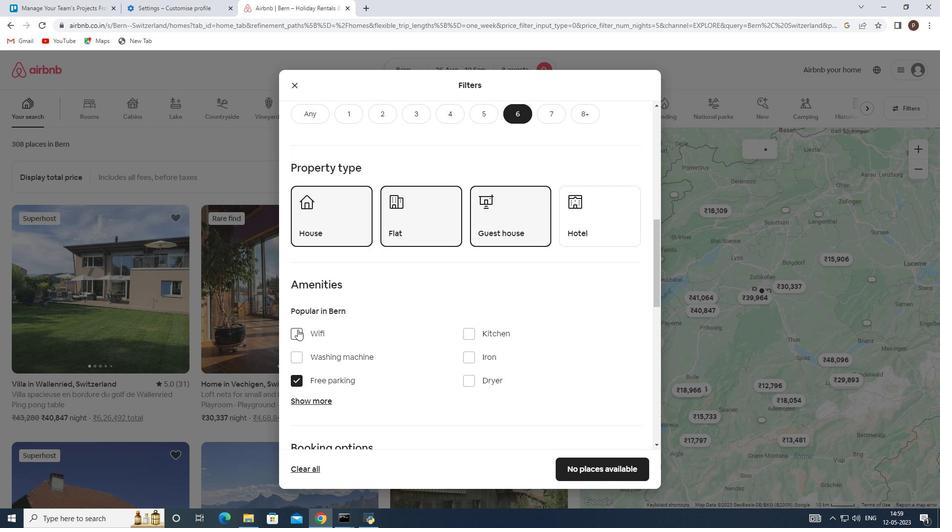 
Action: Mouse moved to (309, 403)
Screenshot: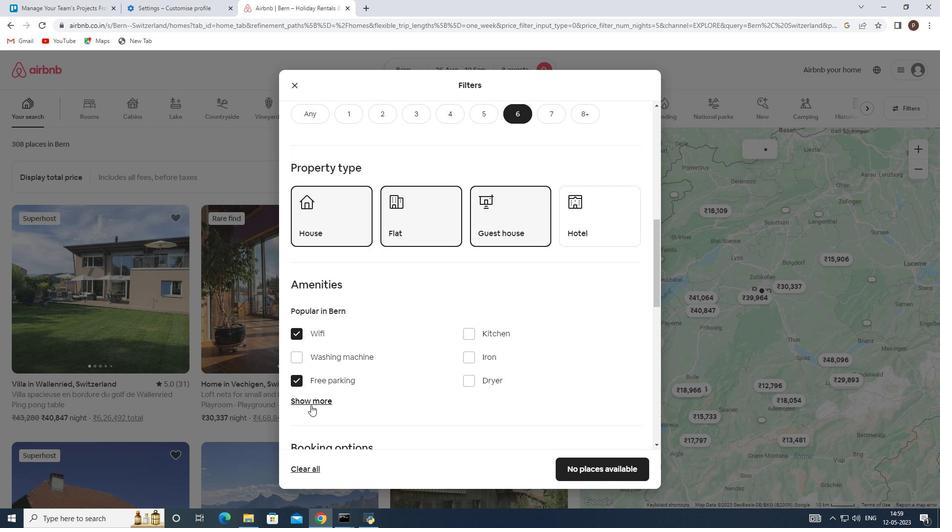 
Action: Mouse pressed left at (309, 403)
Screenshot: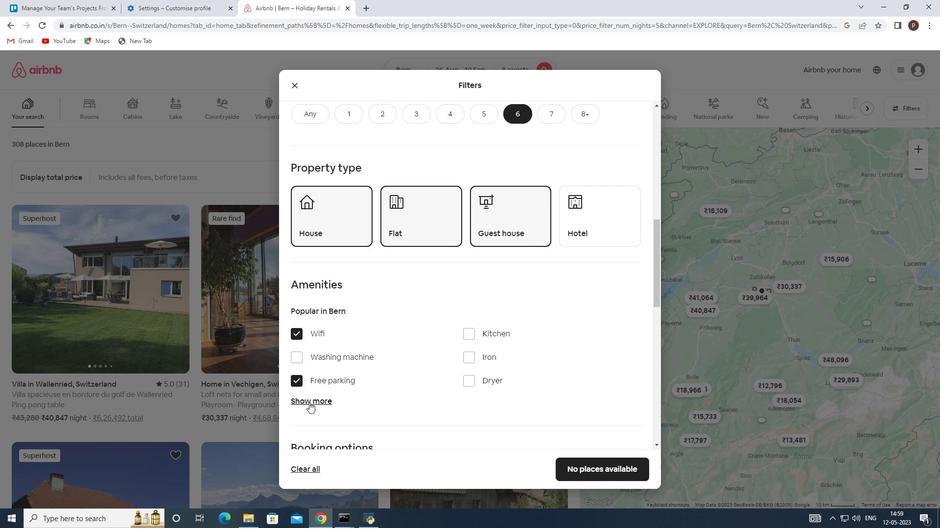 
Action: Mouse moved to (348, 402)
Screenshot: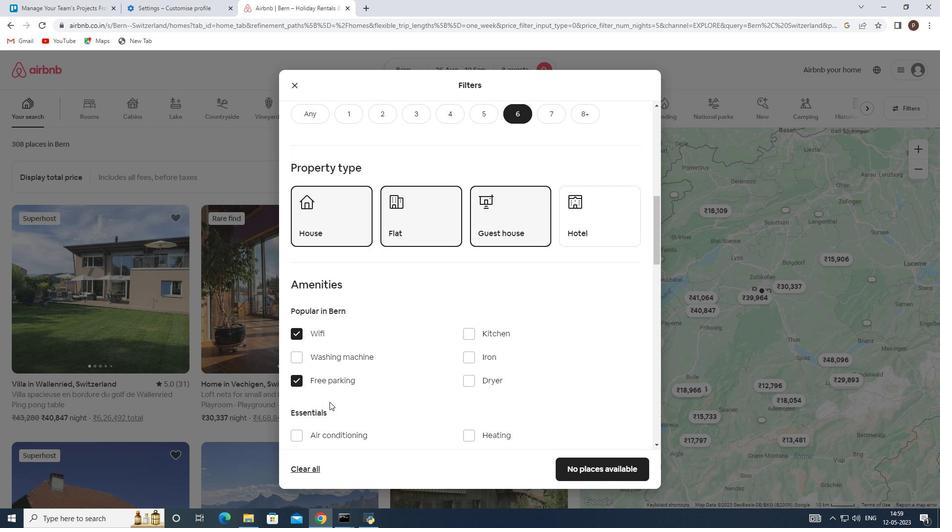 
Action: Mouse scrolled (348, 402) with delta (0, 0)
Screenshot: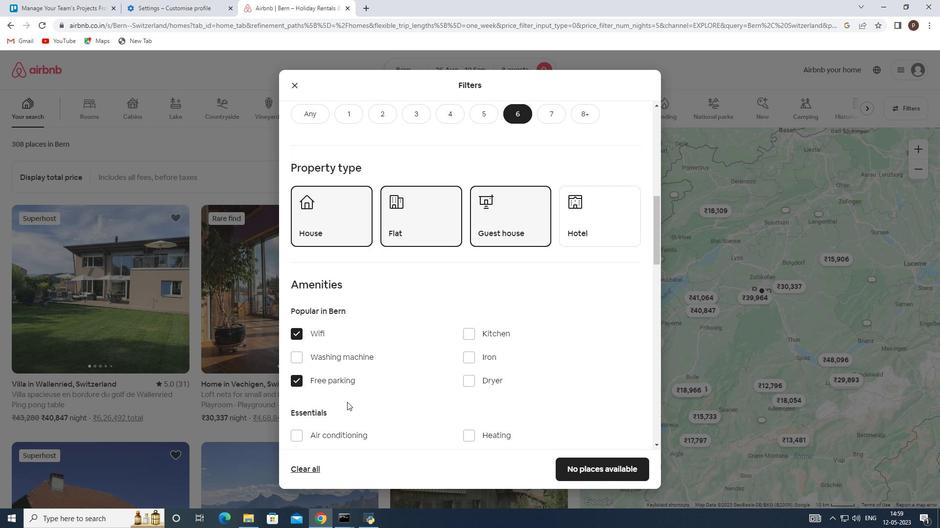 
Action: Mouse scrolled (348, 402) with delta (0, 0)
Screenshot: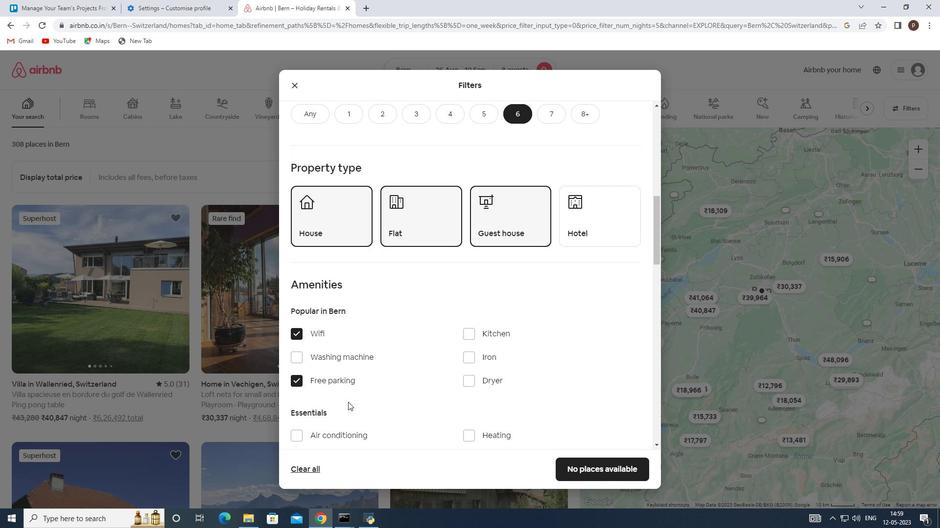 
Action: Mouse moved to (468, 362)
Screenshot: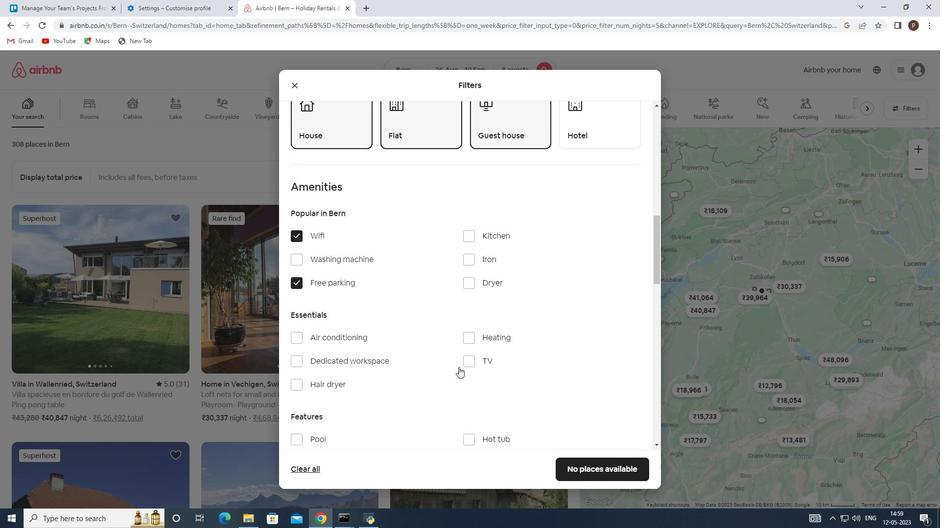 
Action: Mouse pressed left at (468, 362)
Screenshot: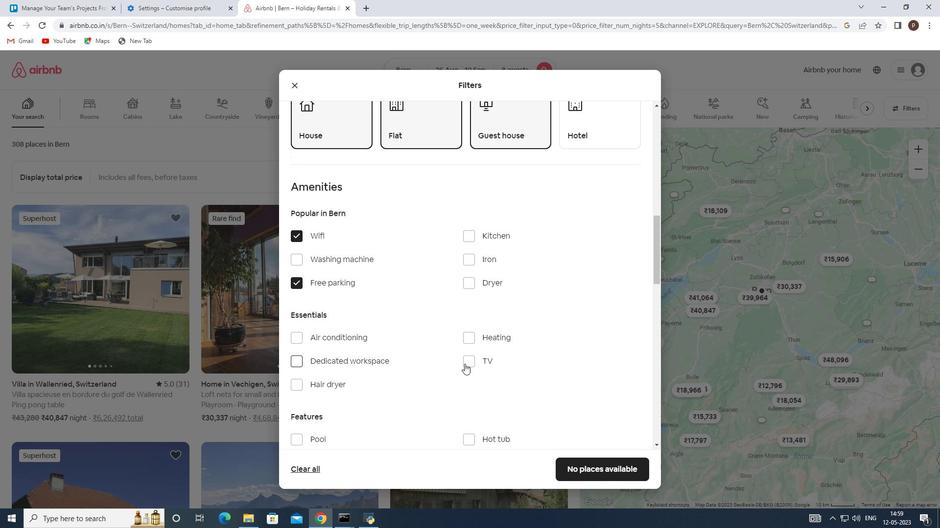 
Action: Mouse moved to (390, 380)
Screenshot: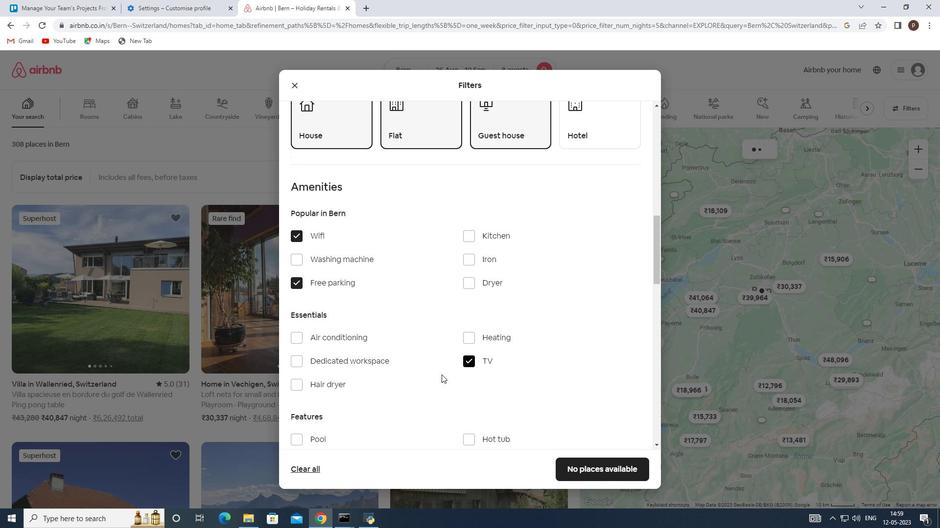 
Action: Mouse scrolled (390, 380) with delta (0, 0)
Screenshot: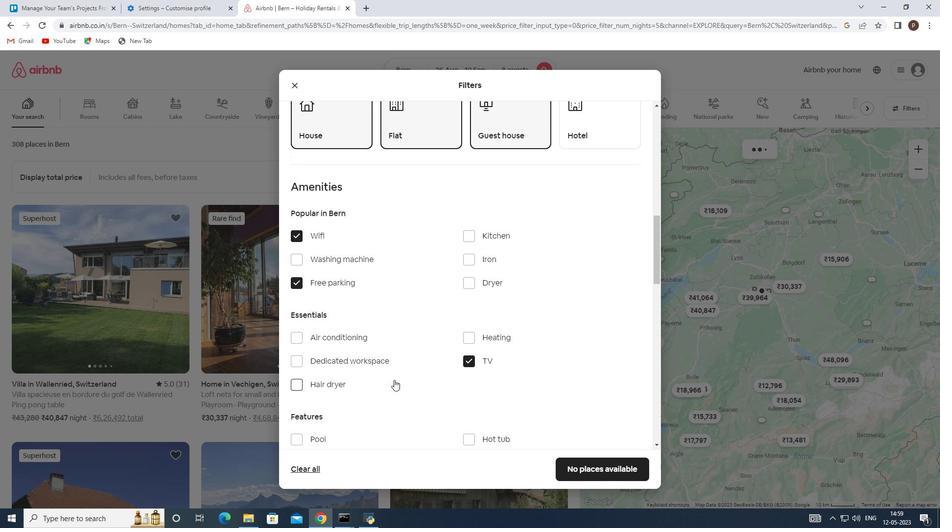 
Action: Mouse scrolled (390, 380) with delta (0, 0)
Screenshot: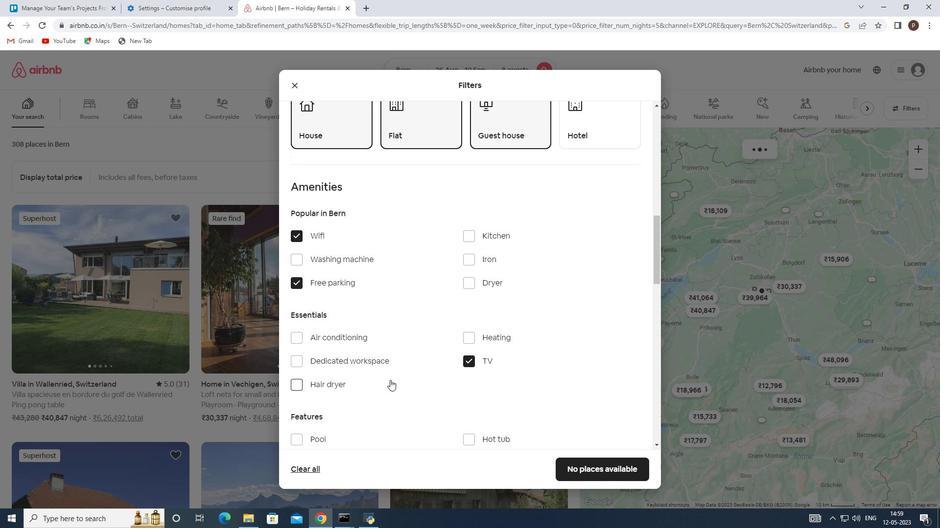 
Action: Mouse scrolled (390, 380) with delta (0, 0)
Screenshot: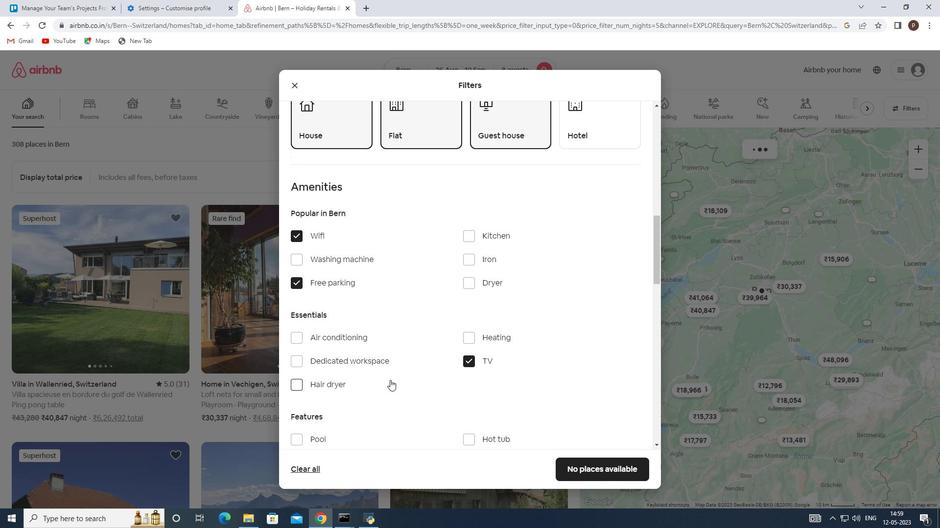
Action: Mouse moved to (299, 341)
Screenshot: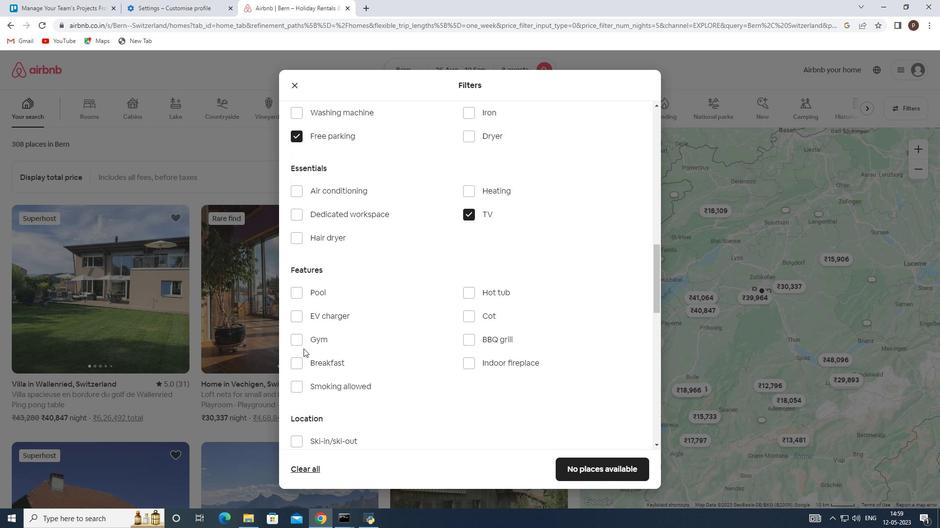 
Action: Mouse pressed left at (299, 341)
Screenshot: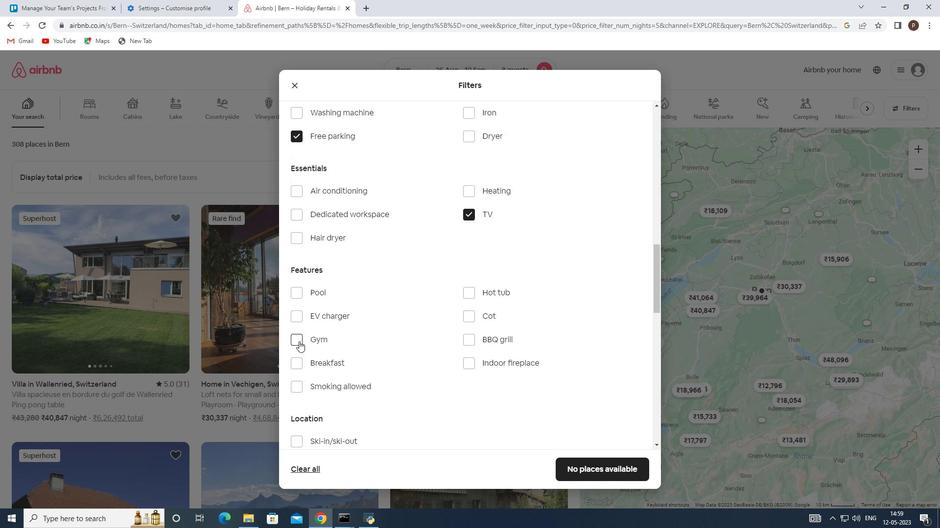 
Action: Mouse moved to (299, 362)
Screenshot: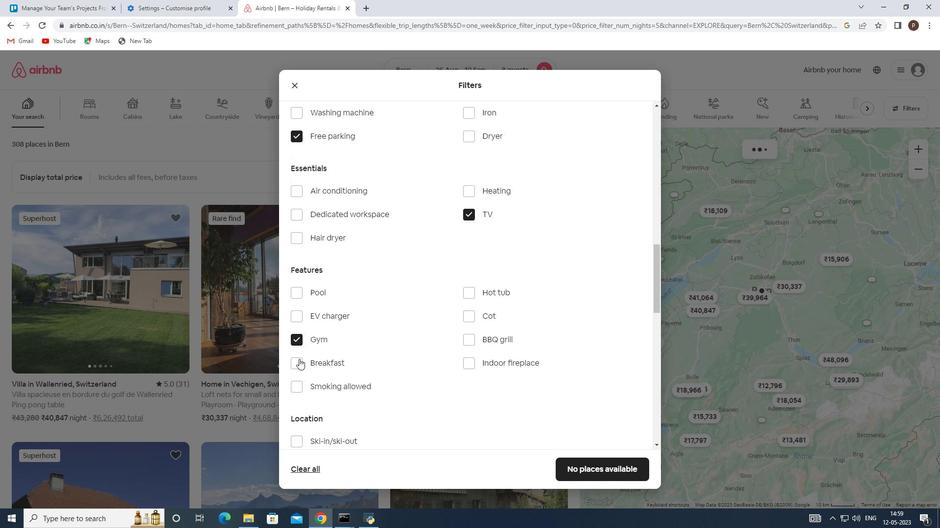 
Action: Mouse pressed left at (299, 362)
Screenshot: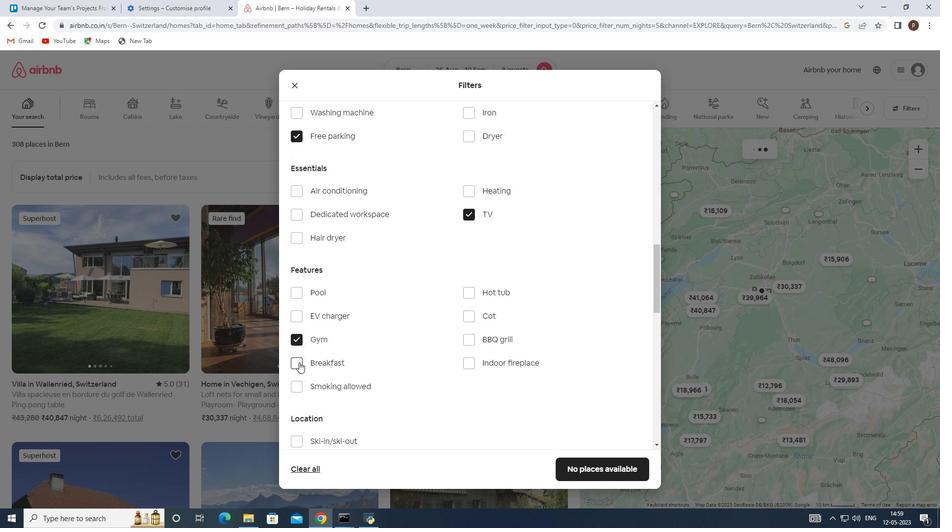 
Action: Mouse moved to (372, 369)
Screenshot: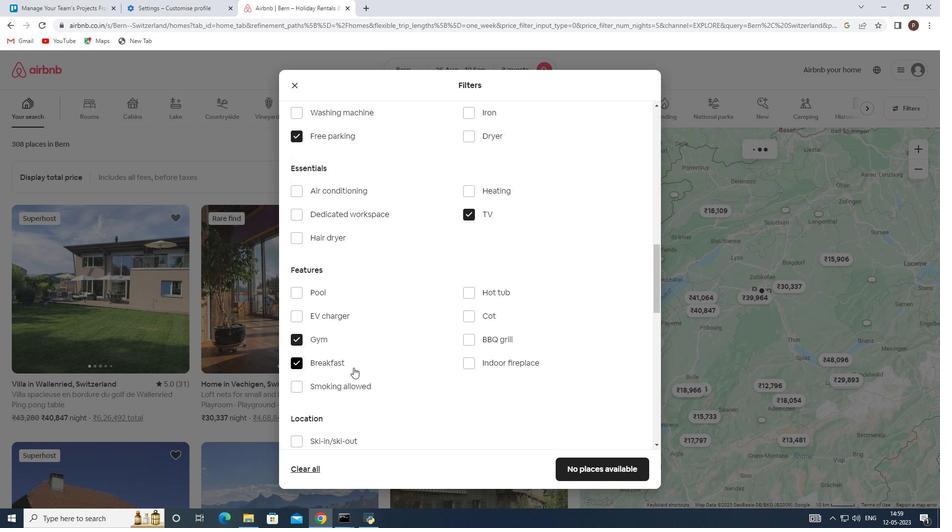 
Action: Mouse scrolled (372, 369) with delta (0, 0)
Screenshot: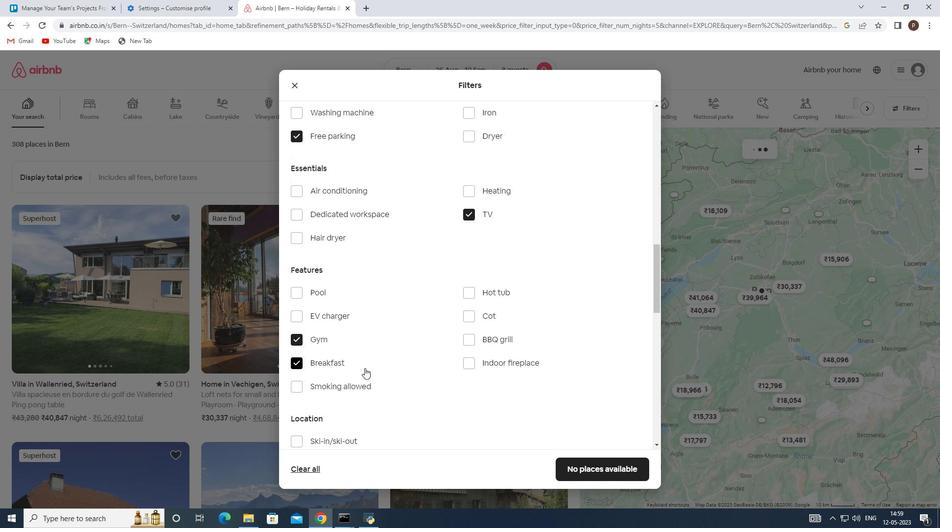 
Action: Mouse moved to (375, 371)
Screenshot: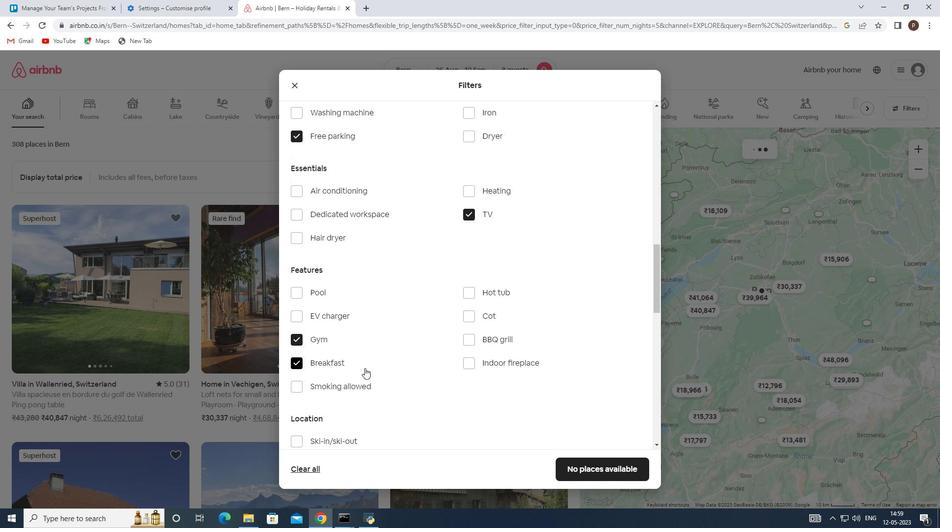 
Action: Mouse scrolled (375, 370) with delta (0, 0)
Screenshot: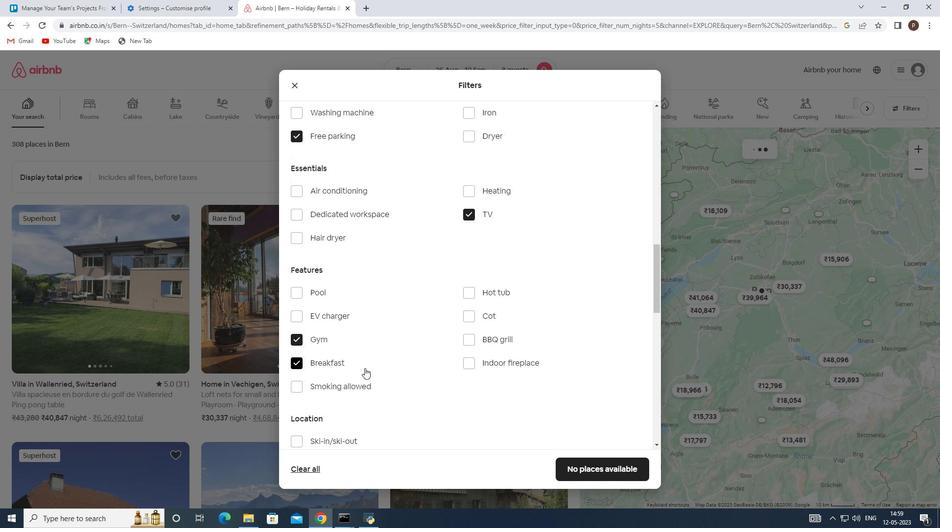 
Action: Mouse scrolled (375, 370) with delta (0, 0)
Screenshot: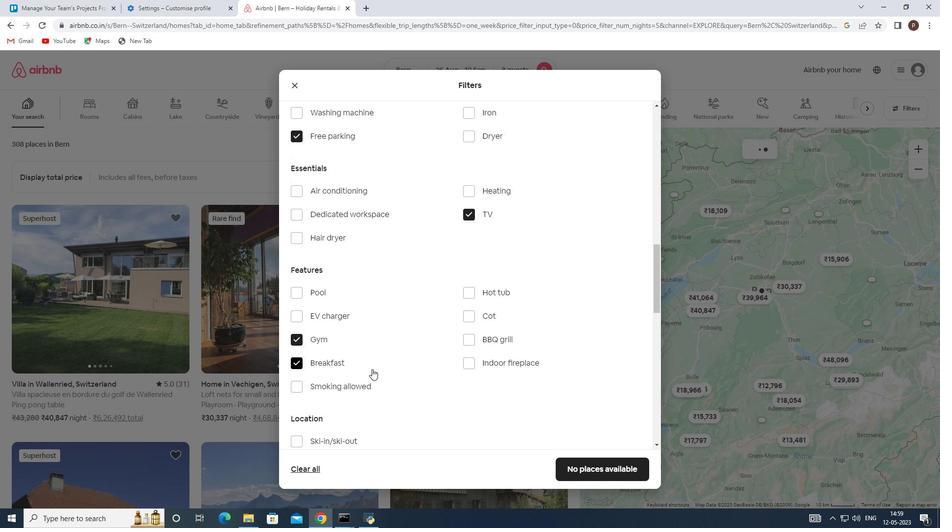 
Action: Mouse moved to (430, 360)
Screenshot: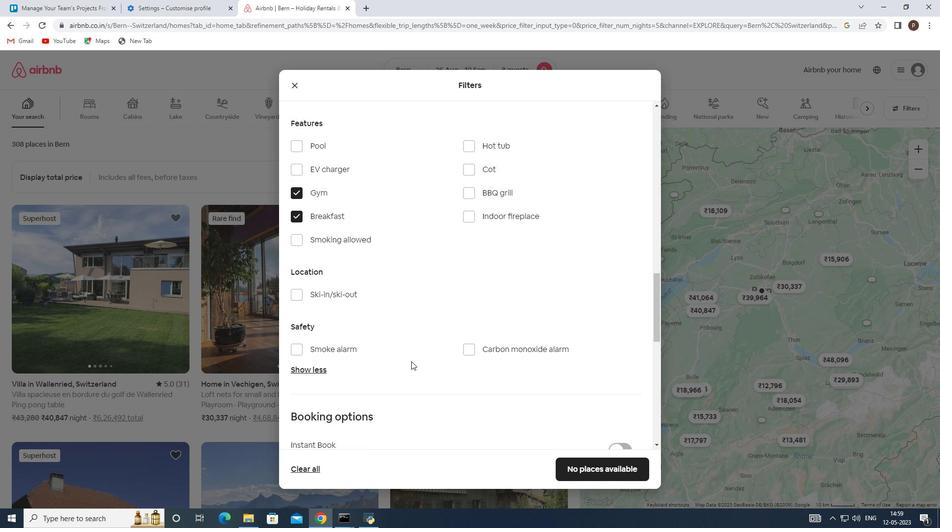 
Action: Mouse scrolled (430, 360) with delta (0, 0)
Screenshot: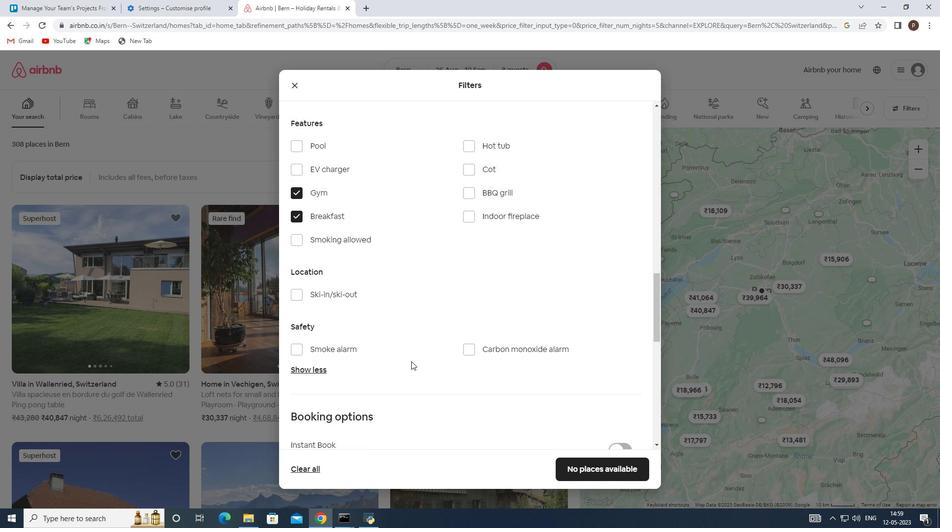 
Action: Mouse moved to (431, 360)
Screenshot: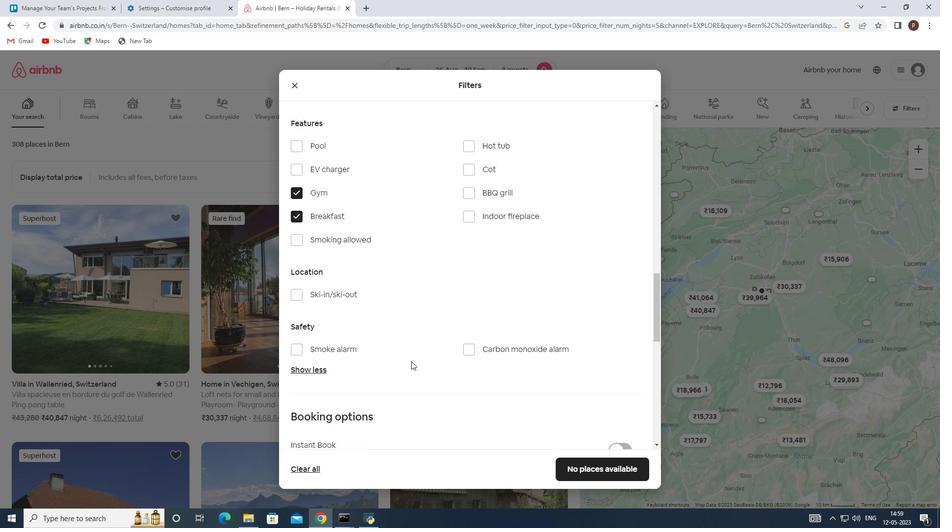 
Action: Mouse scrolled (431, 360) with delta (0, 0)
Screenshot: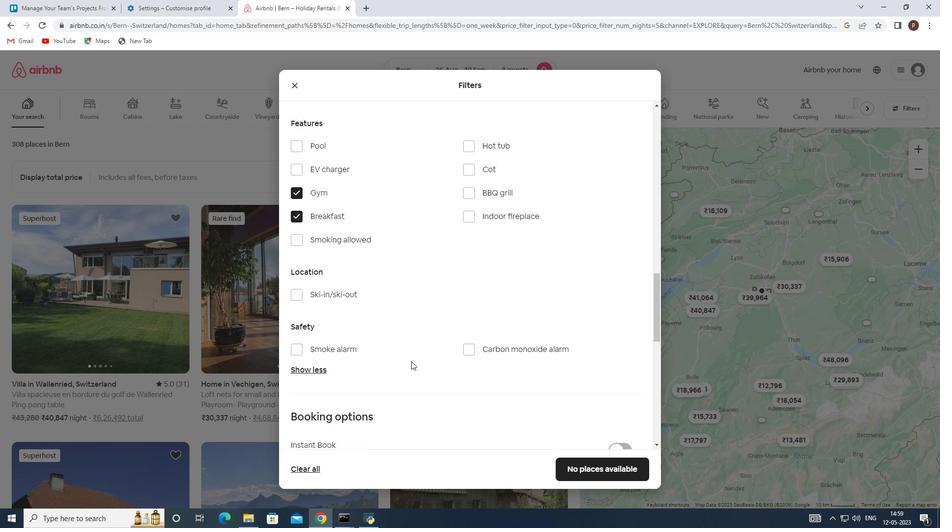 
Action: Mouse scrolled (431, 360) with delta (0, 0)
Screenshot: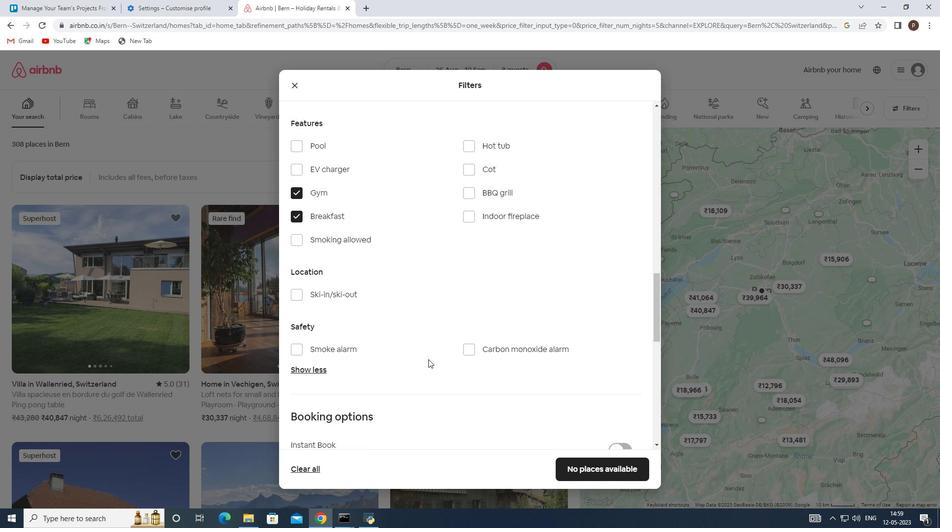 
Action: Mouse moved to (617, 334)
Screenshot: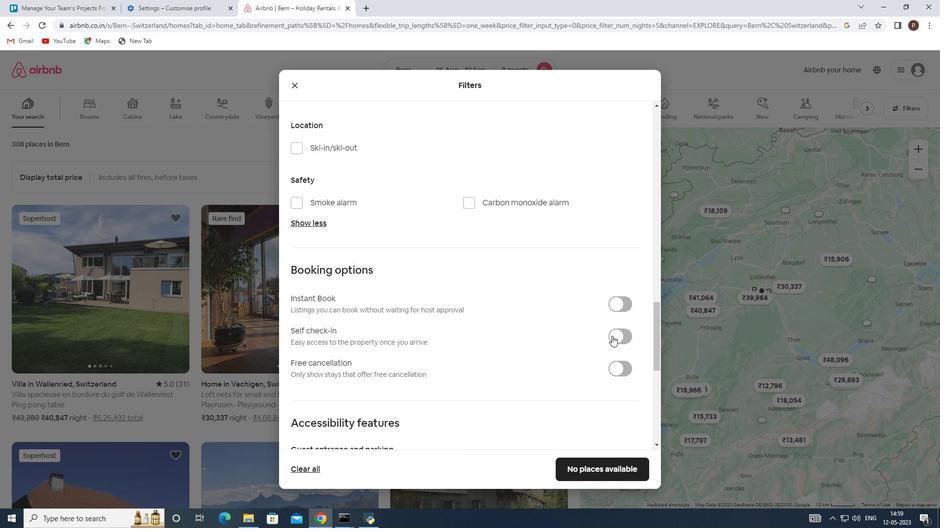
Action: Mouse pressed left at (617, 334)
Screenshot: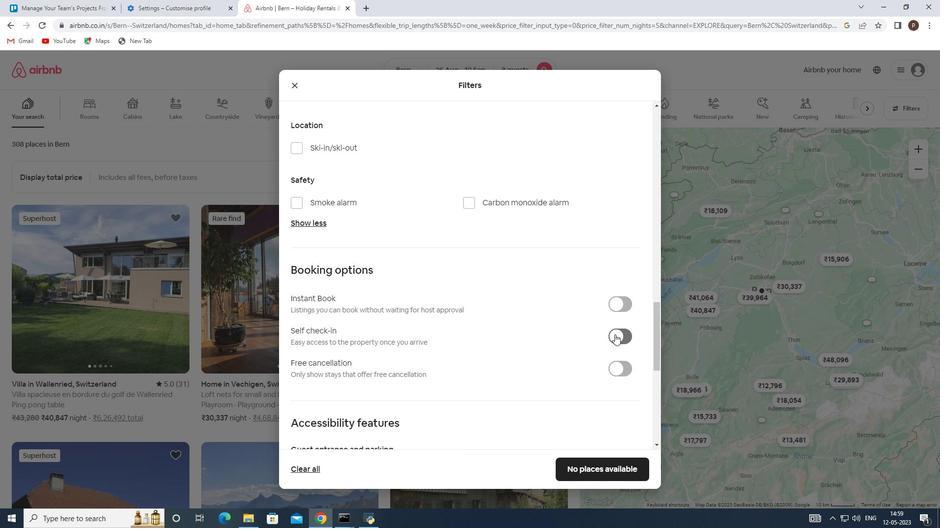 
Action: Mouse moved to (470, 348)
Screenshot: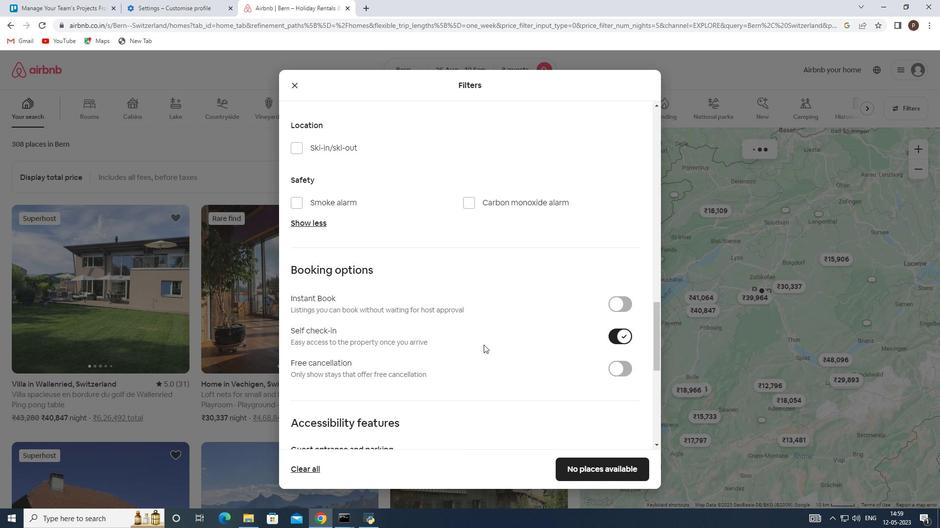 
Action: Mouse scrolled (470, 348) with delta (0, 0)
Screenshot: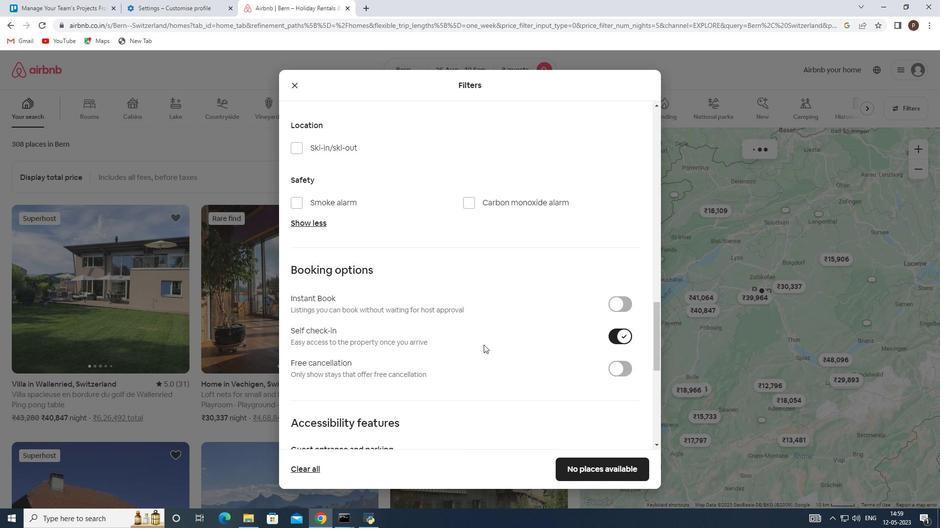 
Action: Mouse moved to (469, 349)
Screenshot: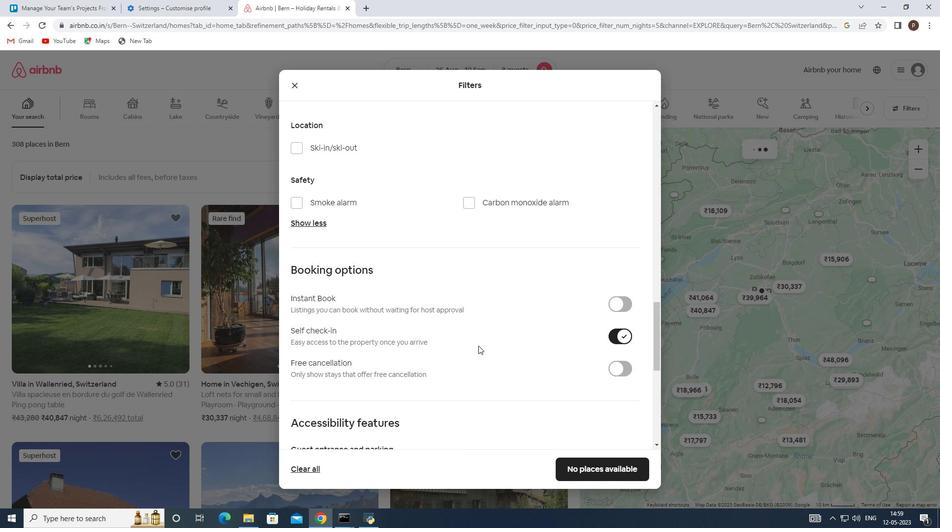 
Action: Mouse scrolled (469, 348) with delta (0, 0)
Screenshot: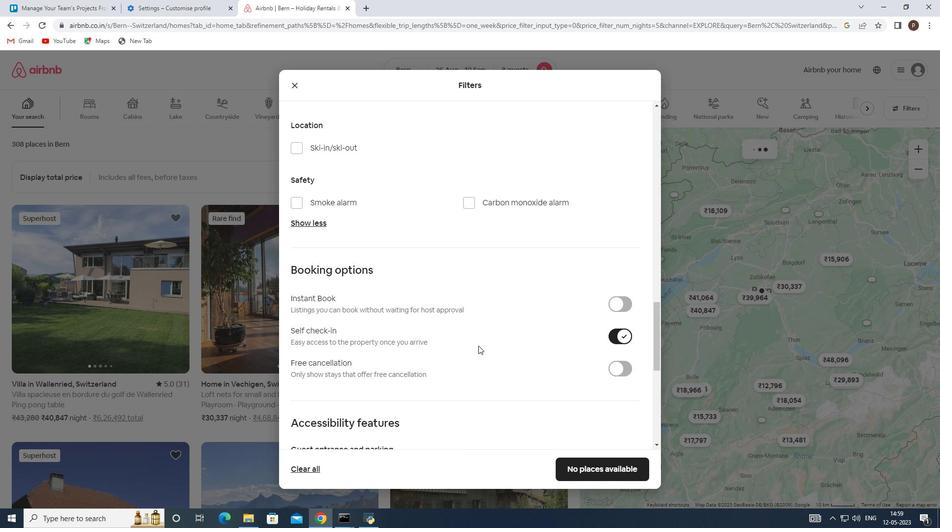 
Action: Mouse moved to (467, 350)
Screenshot: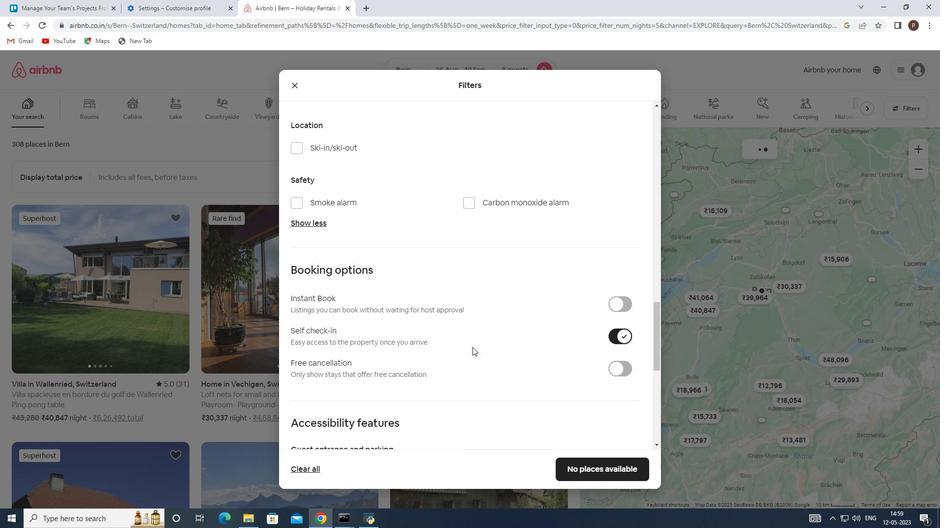 
Action: Mouse scrolled (467, 350) with delta (0, 0)
Screenshot: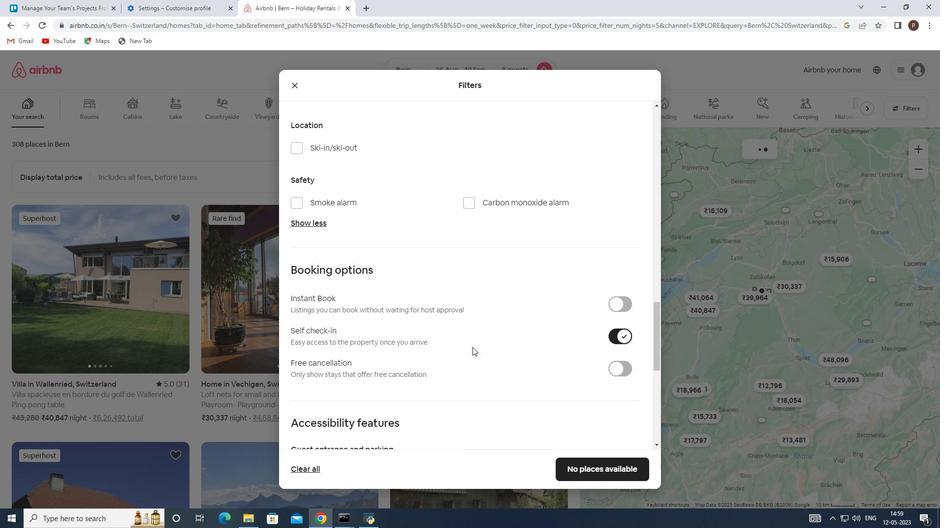 
Action: Mouse moved to (463, 350)
Screenshot: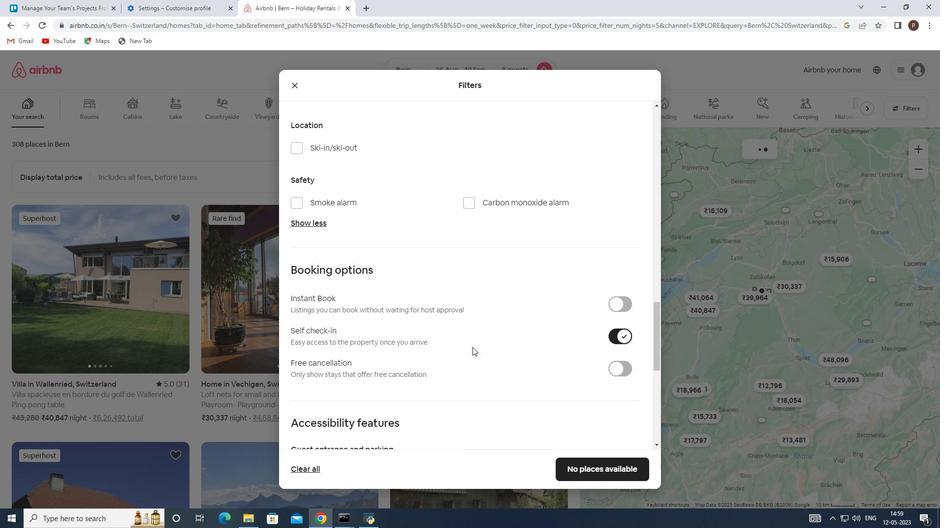 
Action: Mouse scrolled (463, 350) with delta (0, 0)
Screenshot: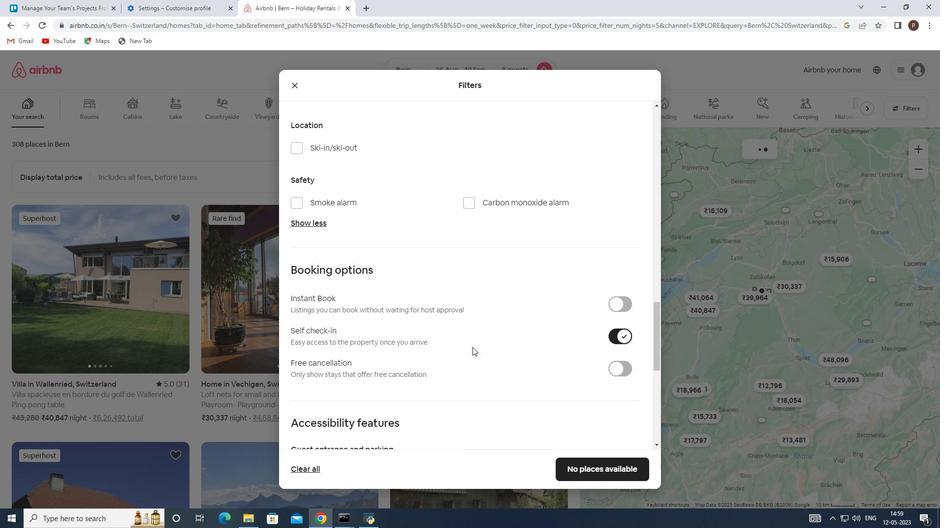 
Action: Mouse moved to (441, 346)
Screenshot: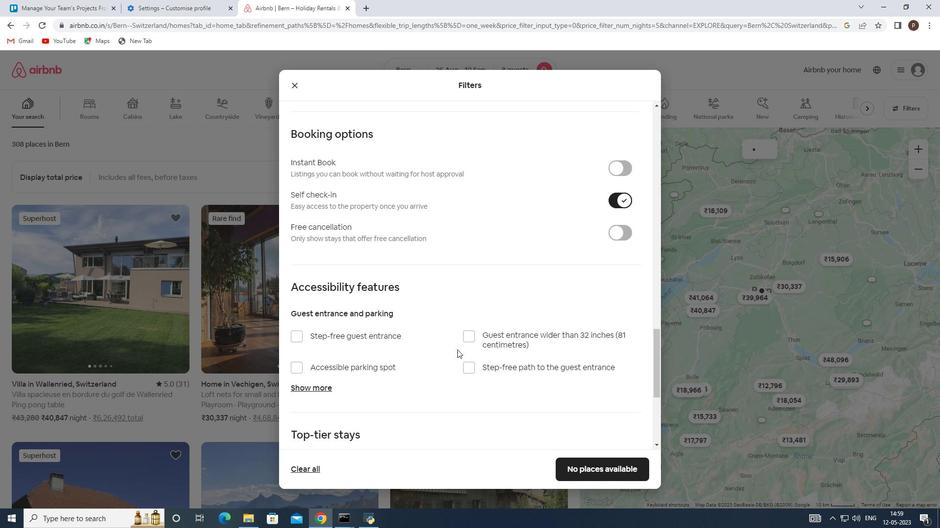 
Action: Mouse scrolled (441, 345) with delta (0, 0)
Screenshot: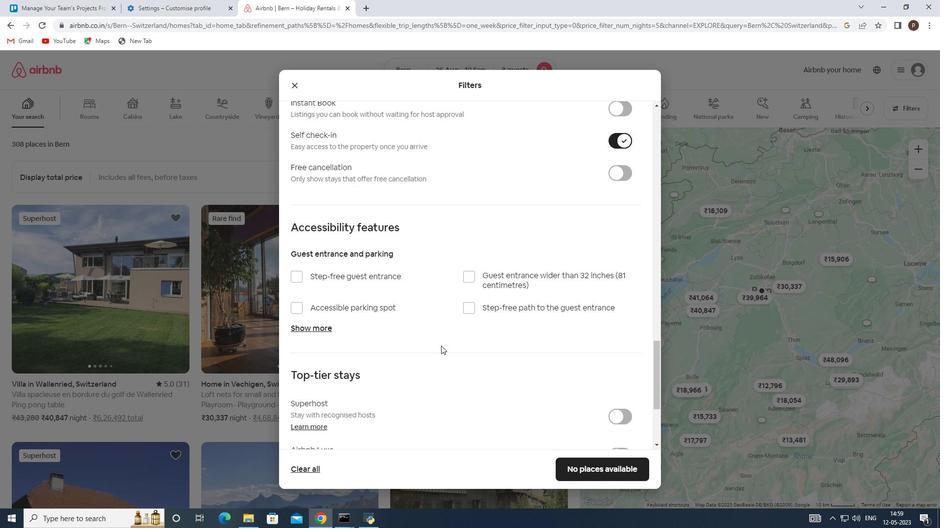 
Action: Mouse scrolled (441, 345) with delta (0, 0)
Screenshot: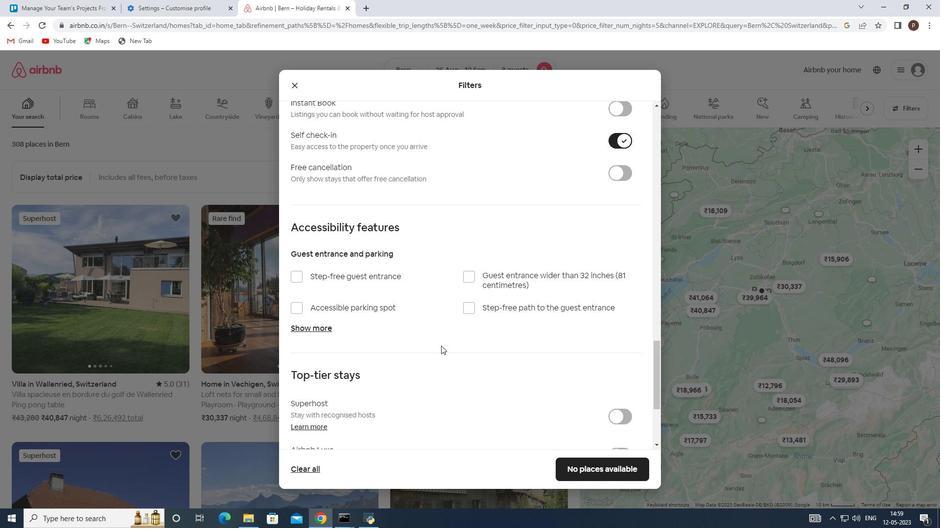 
Action: Mouse scrolled (441, 345) with delta (0, 0)
Screenshot: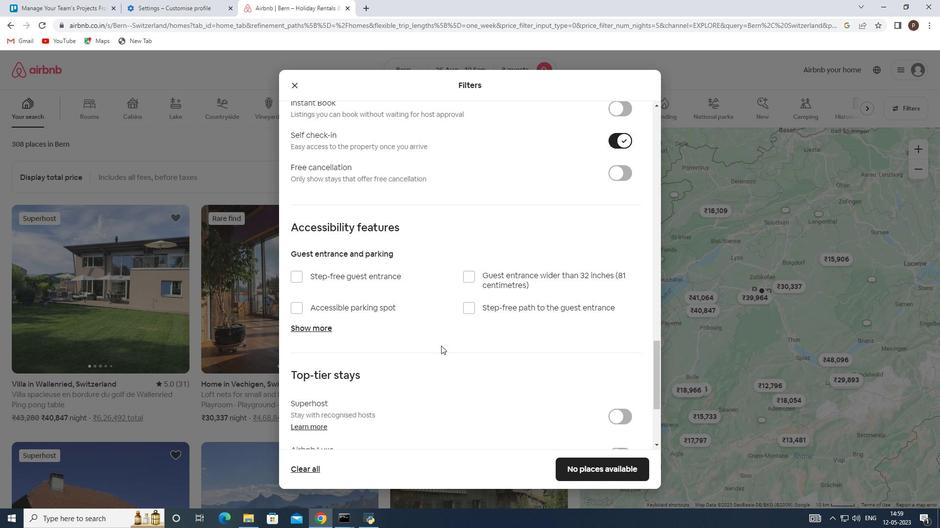 
Action: Mouse scrolled (441, 345) with delta (0, 0)
Screenshot: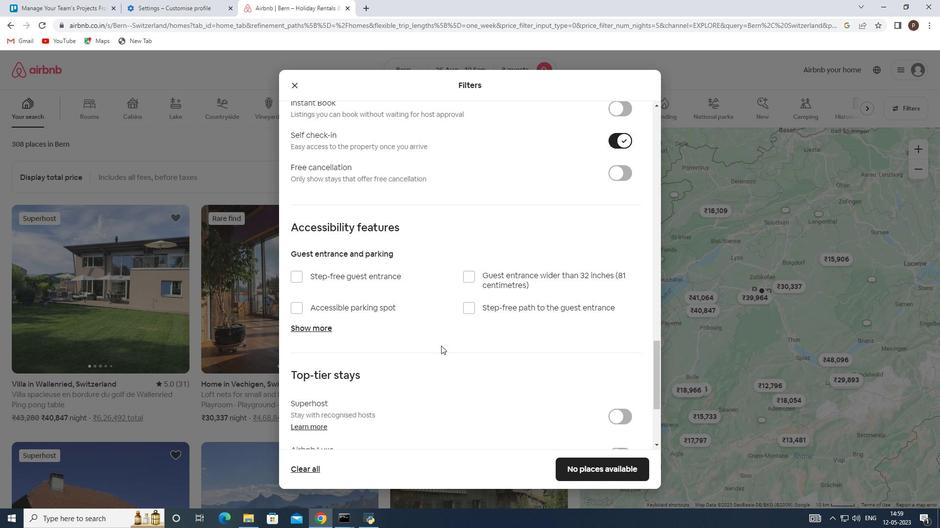 
Action: Mouse scrolled (441, 345) with delta (0, 0)
Screenshot: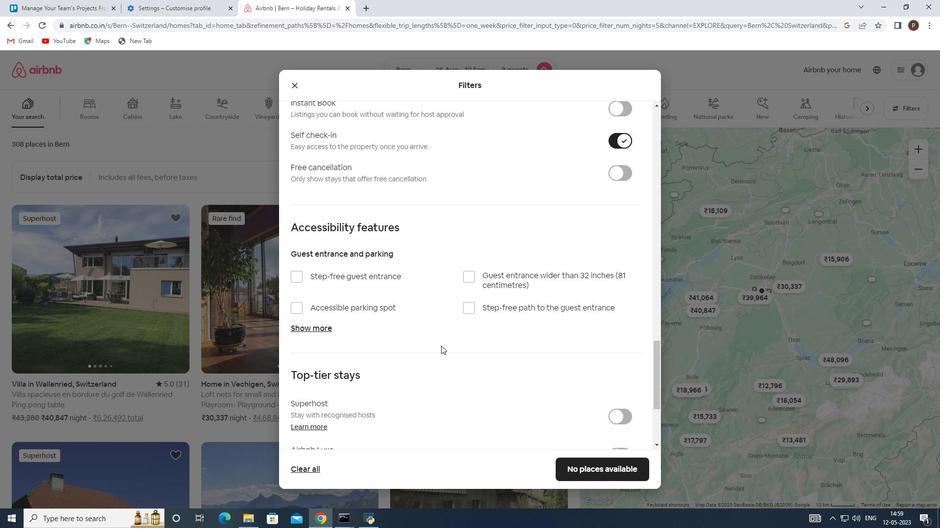 
Action: Mouse scrolled (441, 345) with delta (0, 0)
Screenshot: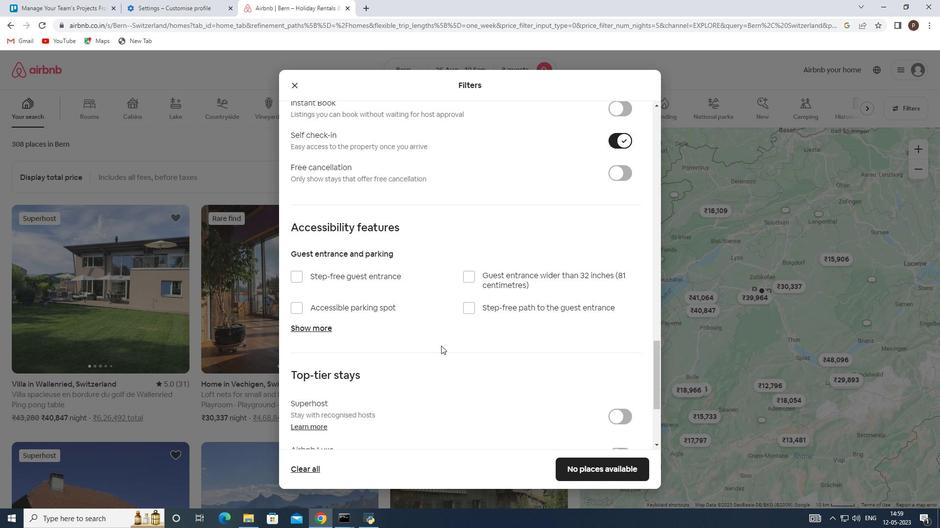 
Action: Mouse scrolled (441, 345) with delta (0, 0)
Screenshot: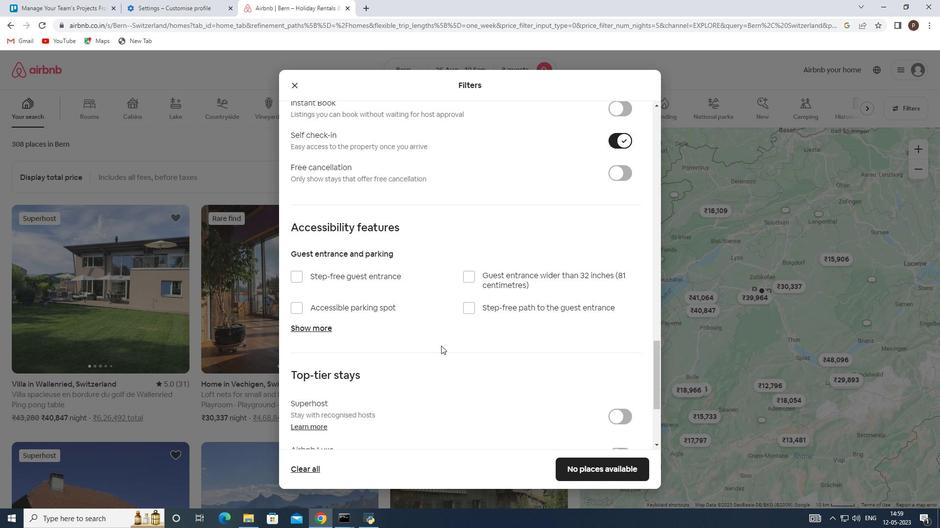 
Action: Mouse moved to (292, 378)
Screenshot: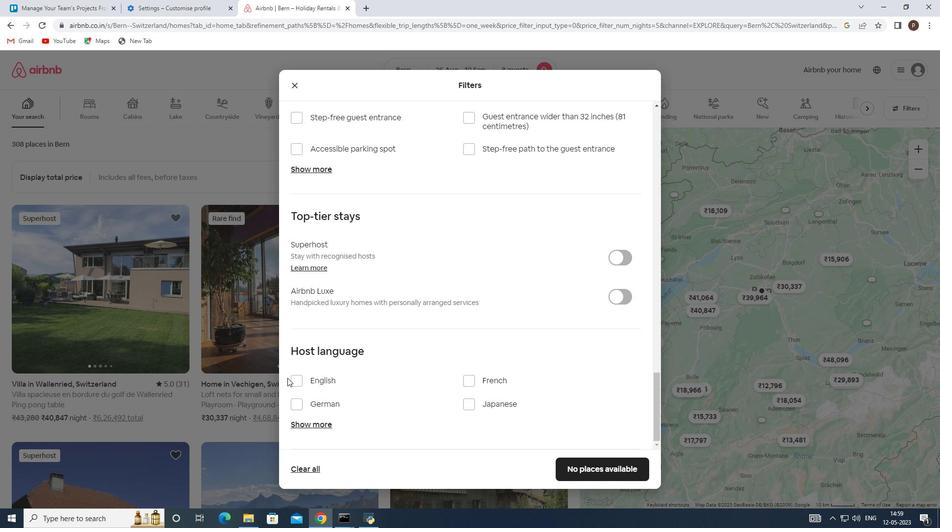 
Action: Mouse pressed left at (292, 378)
Screenshot: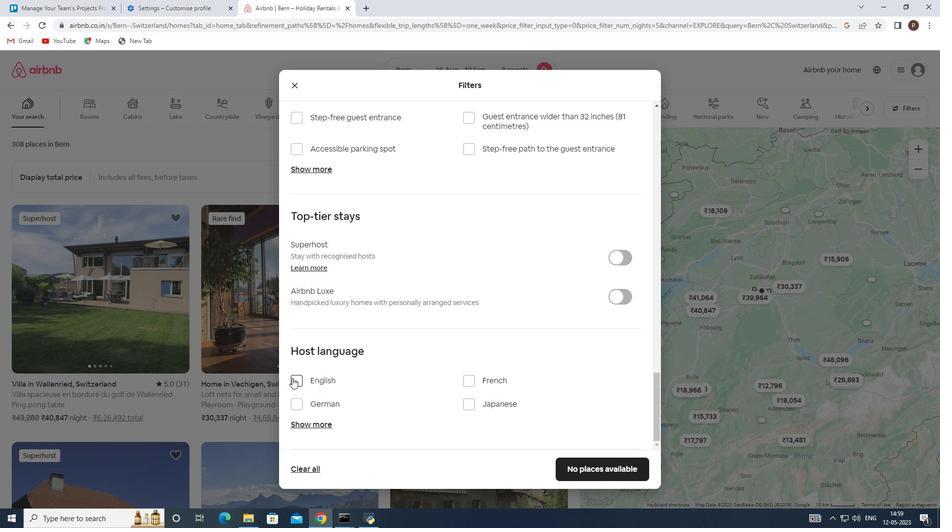 
Action: Mouse moved to (583, 463)
Screenshot: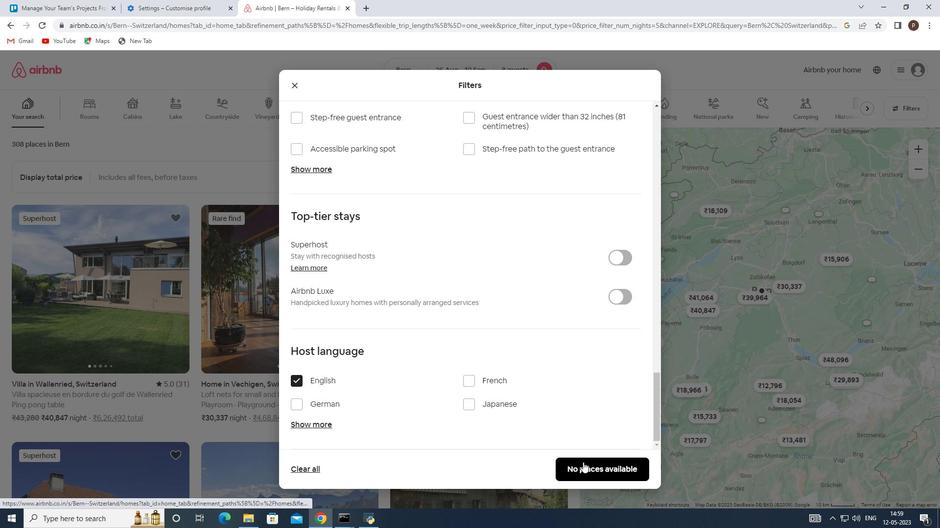 
Action: Mouse pressed left at (583, 463)
Screenshot: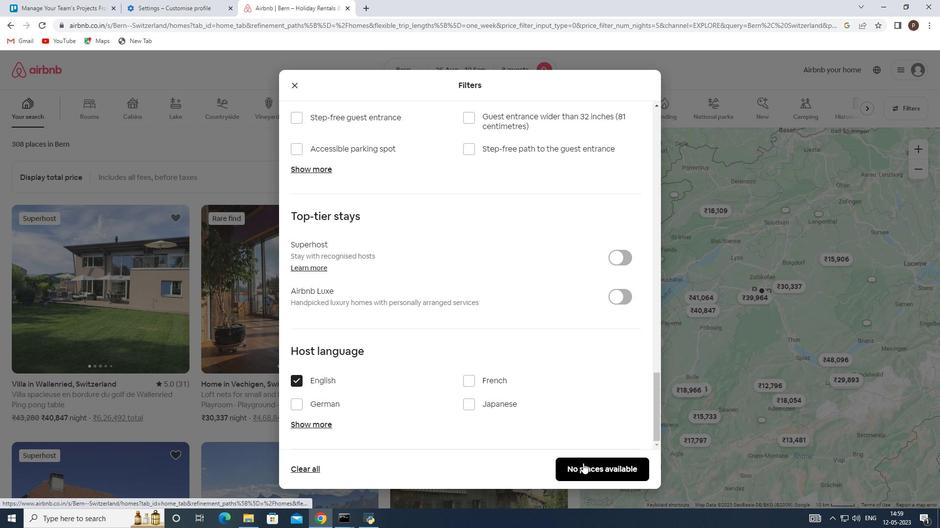 
Action: Mouse moved to (585, 463)
Screenshot: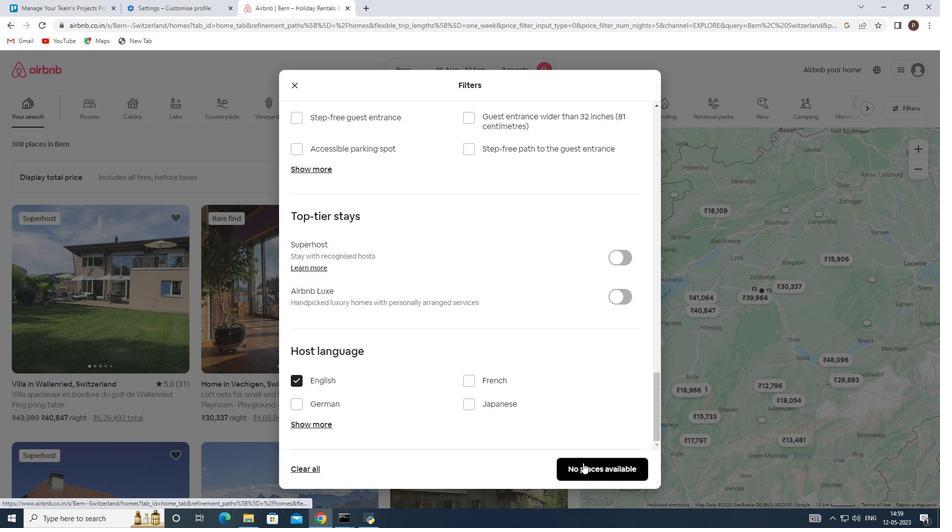 
